 Task: Find the distance between the Great Sphinx of Giza in Egypt and the Statue of Liberty using Google Earth.
Action: Mouse moved to (617, 242)
Screenshot: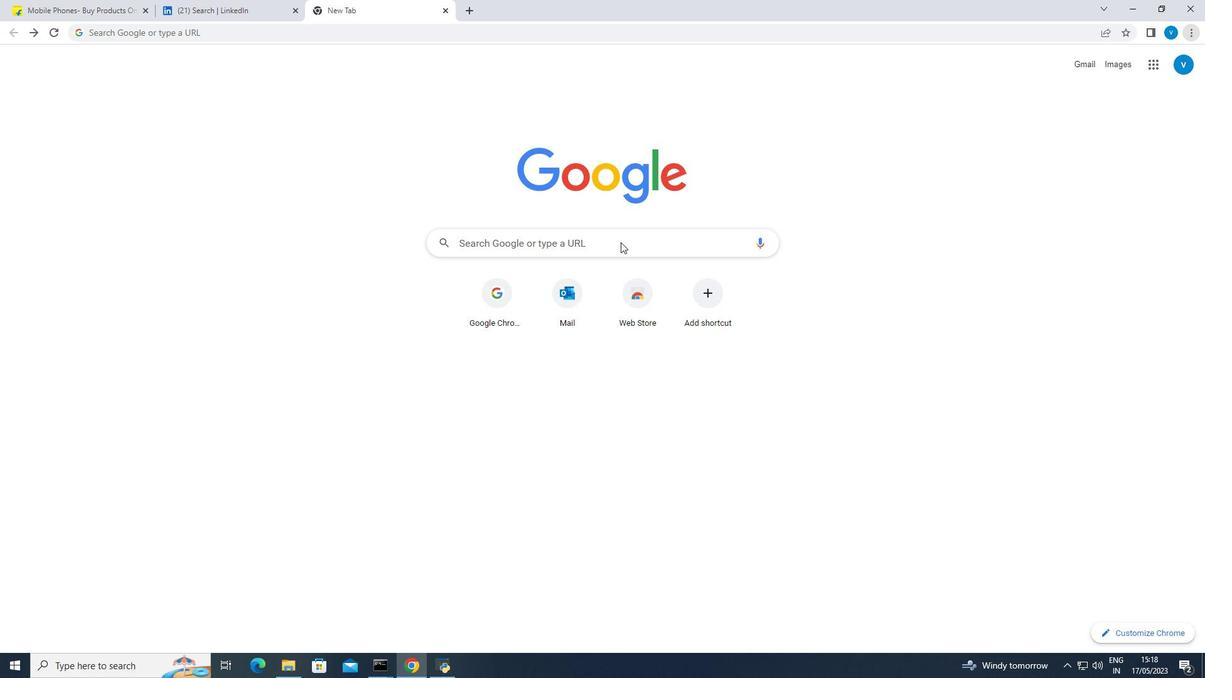
Action: Mouse pressed left at (617, 242)
Screenshot: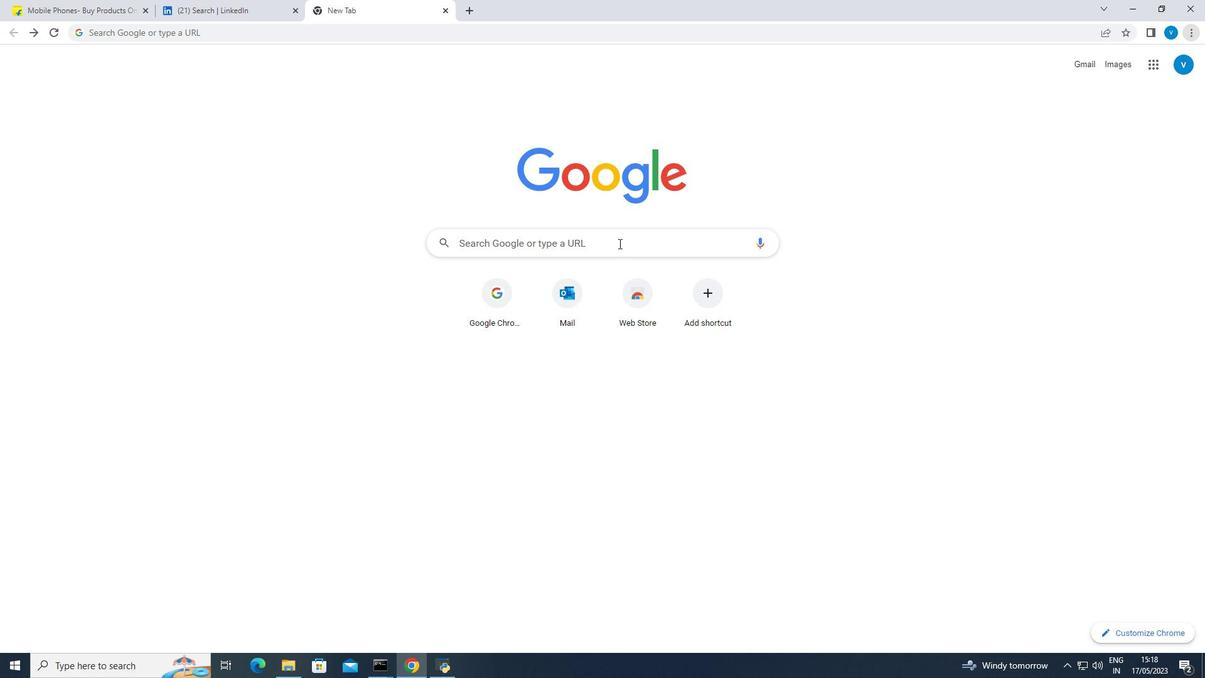 
Action: Key pressed google<Key.space>earth<Key.enter>
Screenshot: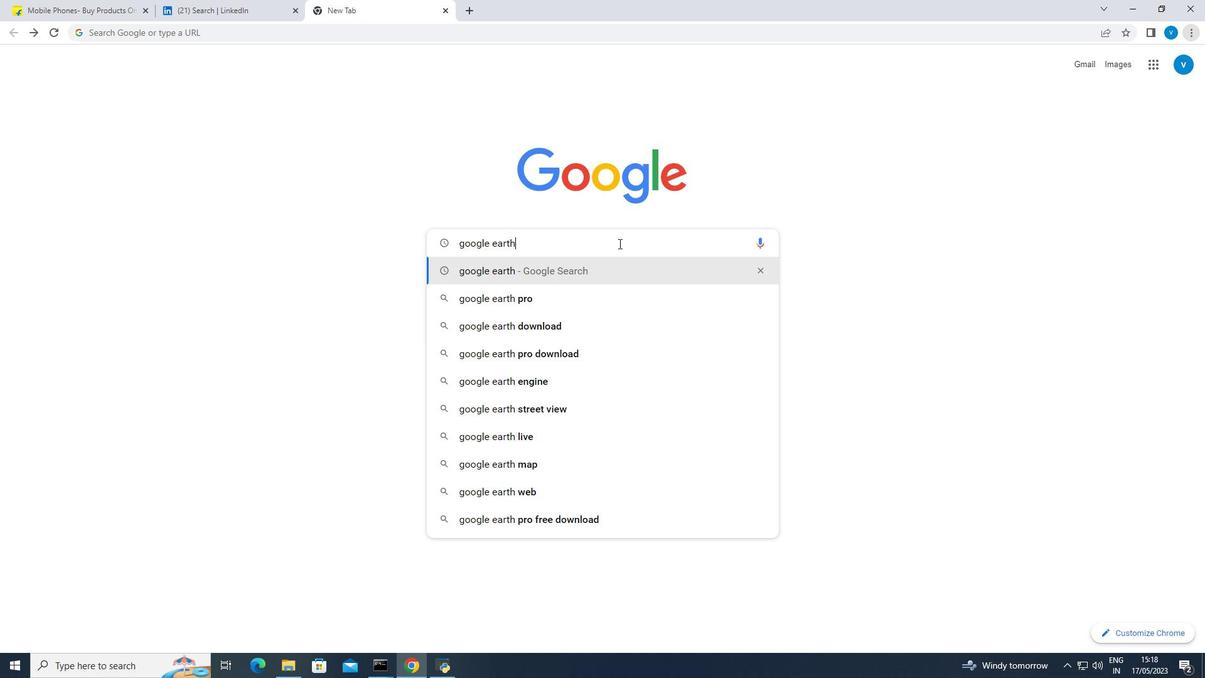 
Action: Mouse moved to (246, 190)
Screenshot: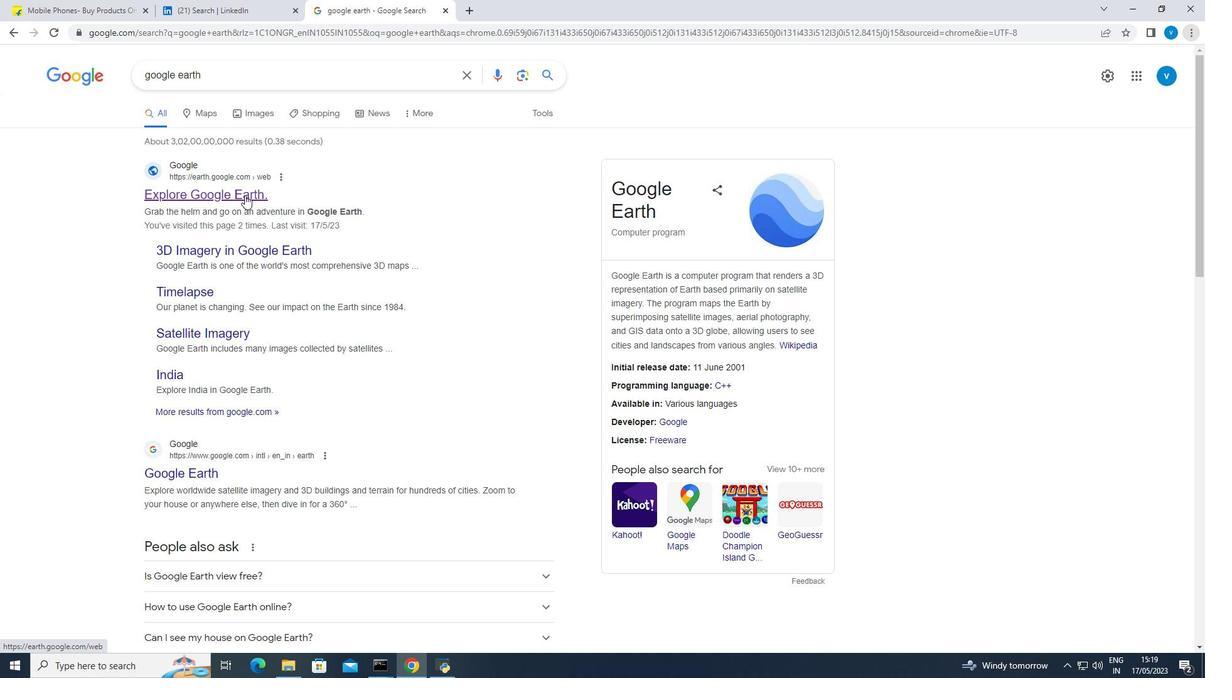 
Action: Mouse pressed left at (246, 190)
Screenshot: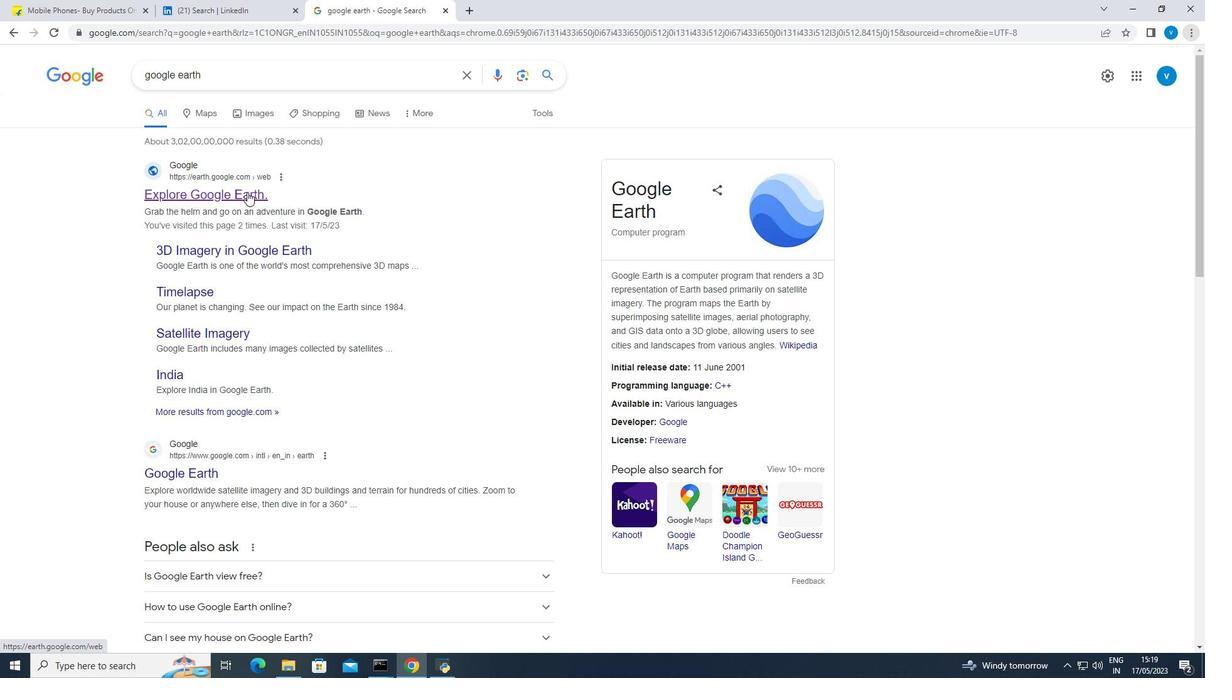 
Action: Mouse pressed left at (246, 190)
Screenshot: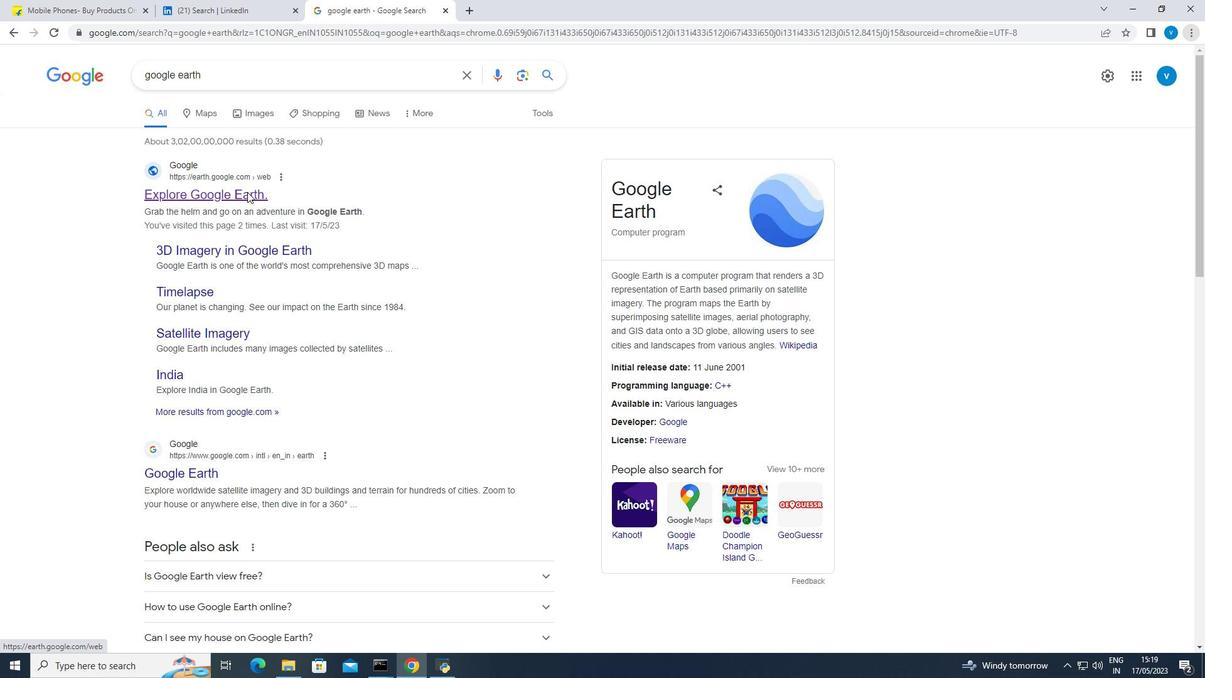 
Action: Mouse moved to (11, 104)
Screenshot: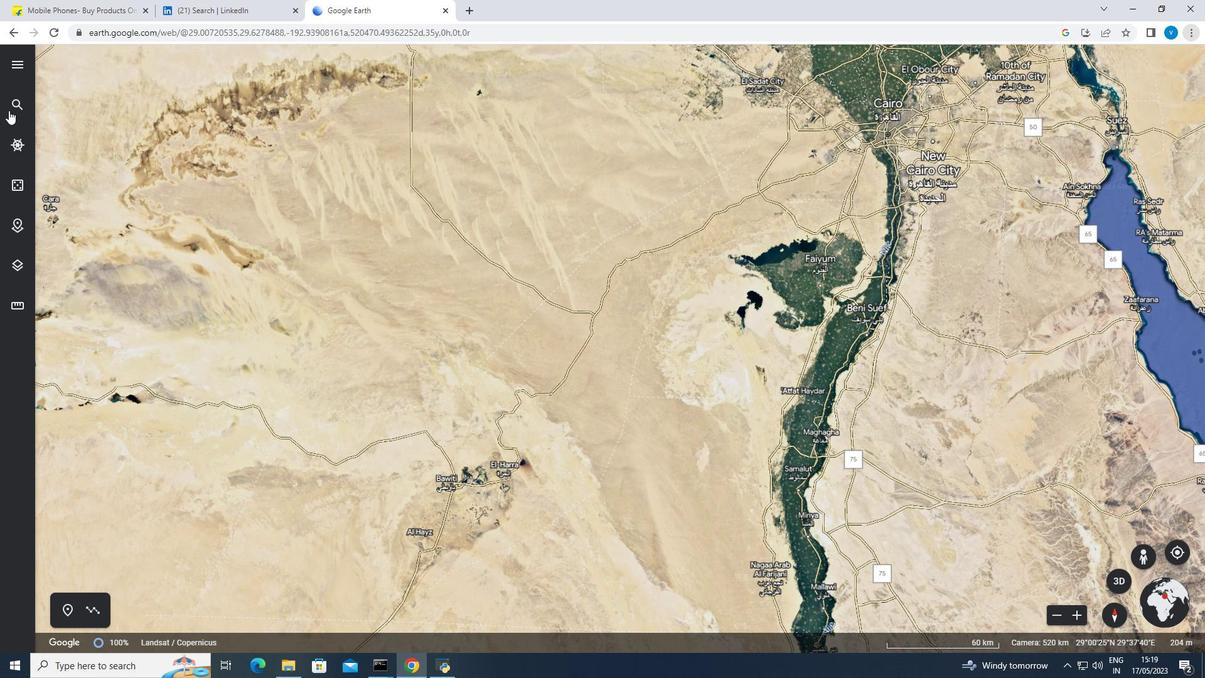 
Action: Mouse pressed left at (11, 104)
Screenshot: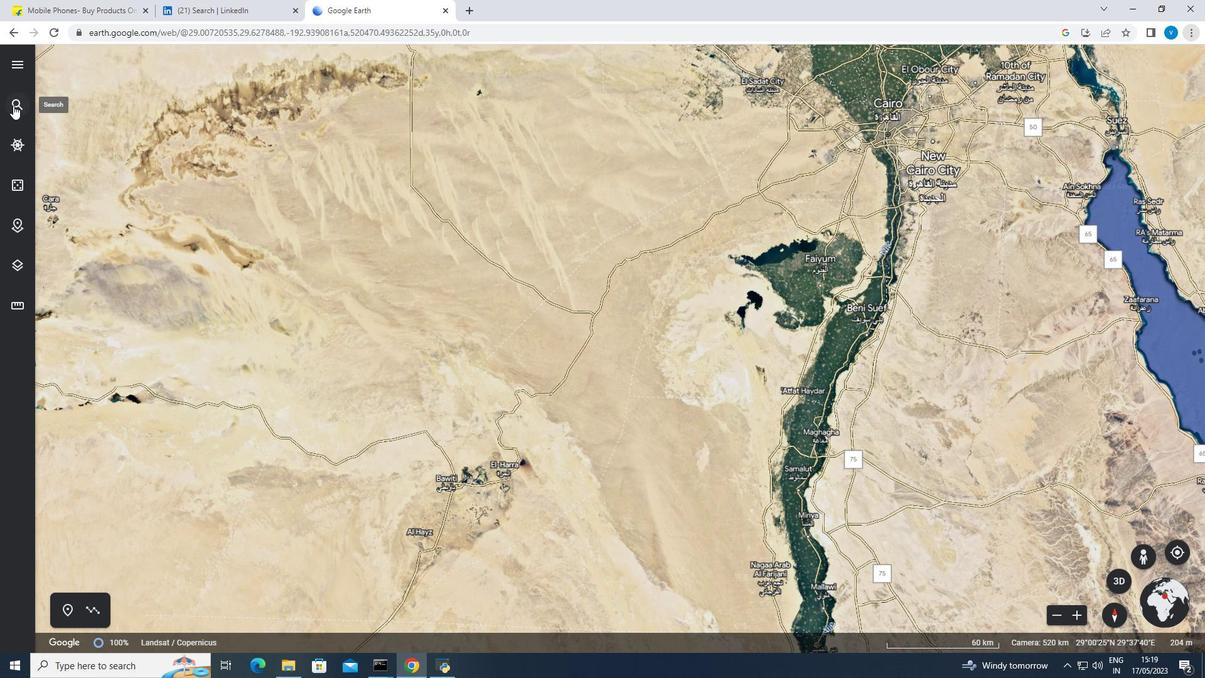 
Action: Key pressed distance<Key.space>between<Key.space>the<Key.space>great<Key.space>shinx<Key.space>of<Key.space><Key.shift><Key.shift><Key.shift><Key.shift>Giza<Key.space>in<Key.space><Key.shift><Key.shift><Key.shift><Key.shift><Key.shift><Key.shift><Key.shift><Key.shift>Egypt<Key.space>and<Key.space>the<Key.space>statue<Key.space>of<Key.space><Key.shift>Liberty<Key.space>using<Key.space>the<Key.space><Key.backspace><Key.backspace><Key.backspace><Key.backspace><Key.backspace><Key.backspace><Key.backspace><Key.backspace><Key.backspace><Key.backspace><Key.enter>
Screenshot: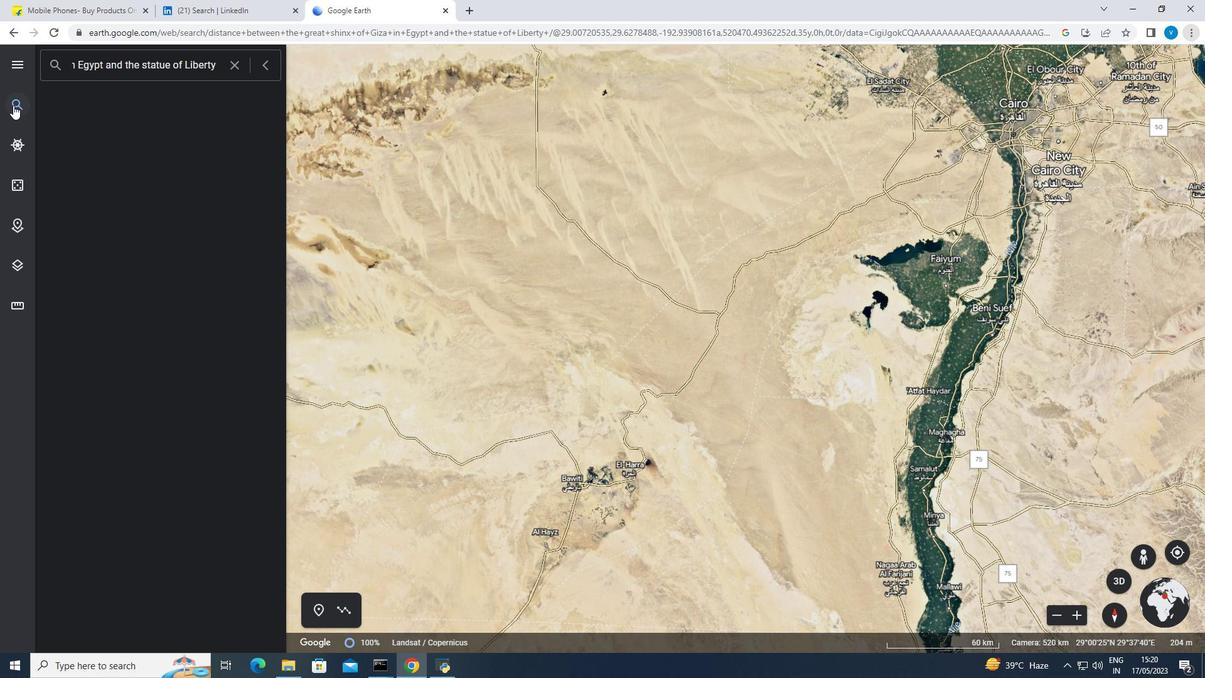 
Action: Mouse moved to (292, 214)
Screenshot: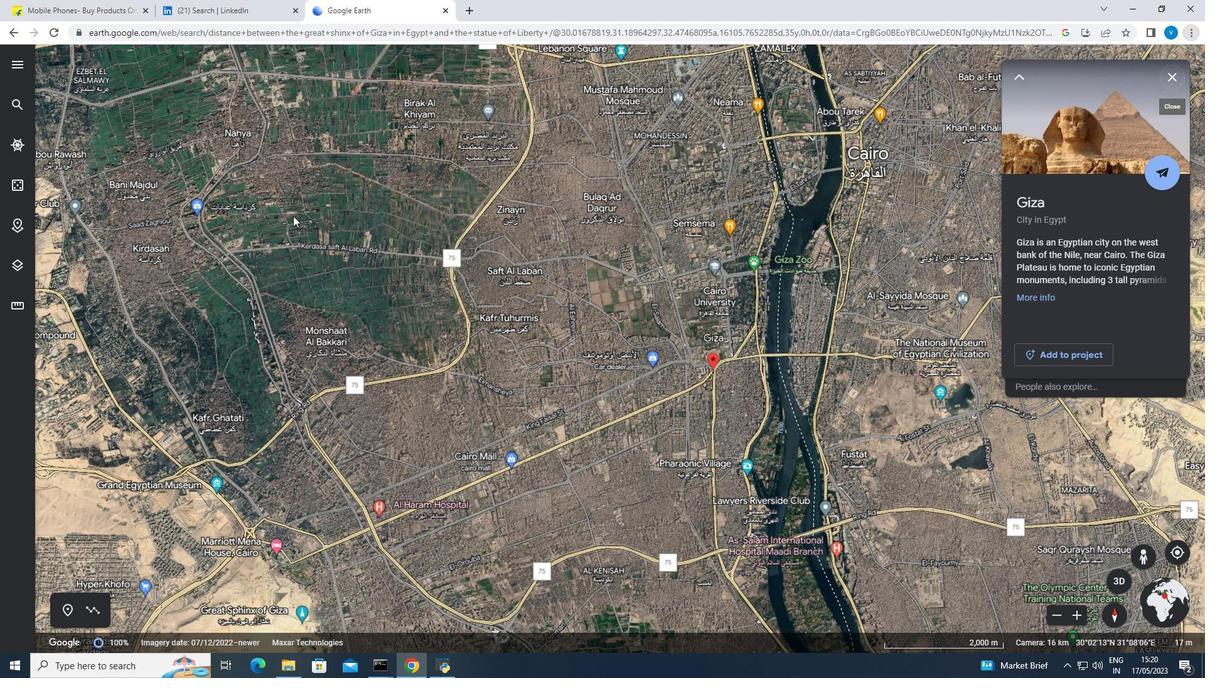 
Action: Mouse scrolled (292, 215) with delta (0, 0)
Screenshot: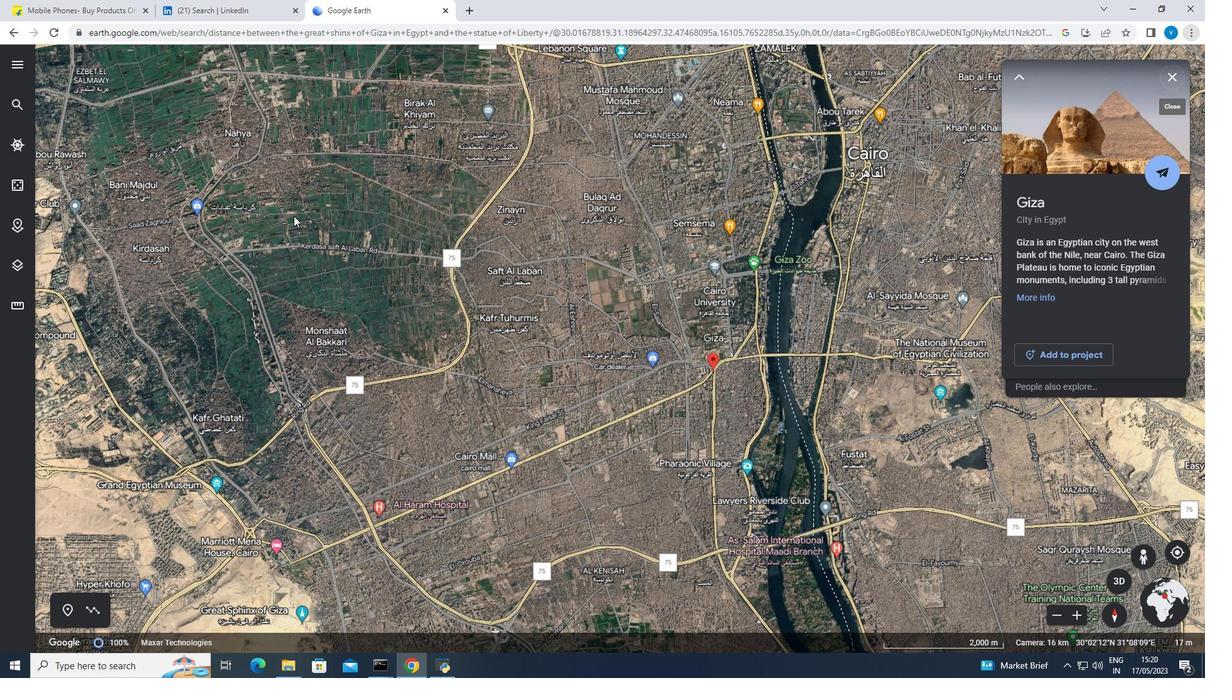 
Action: Mouse moved to (521, 291)
Screenshot: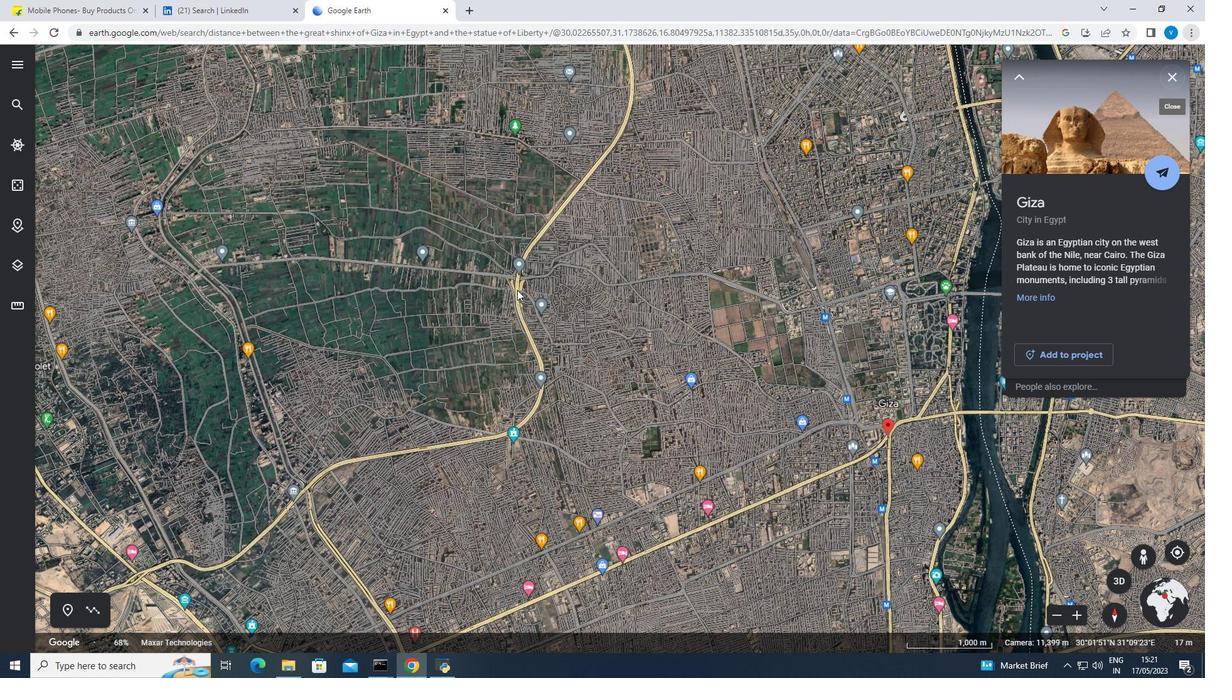 
Action: Mouse scrolled (521, 292) with delta (0, 0)
Screenshot: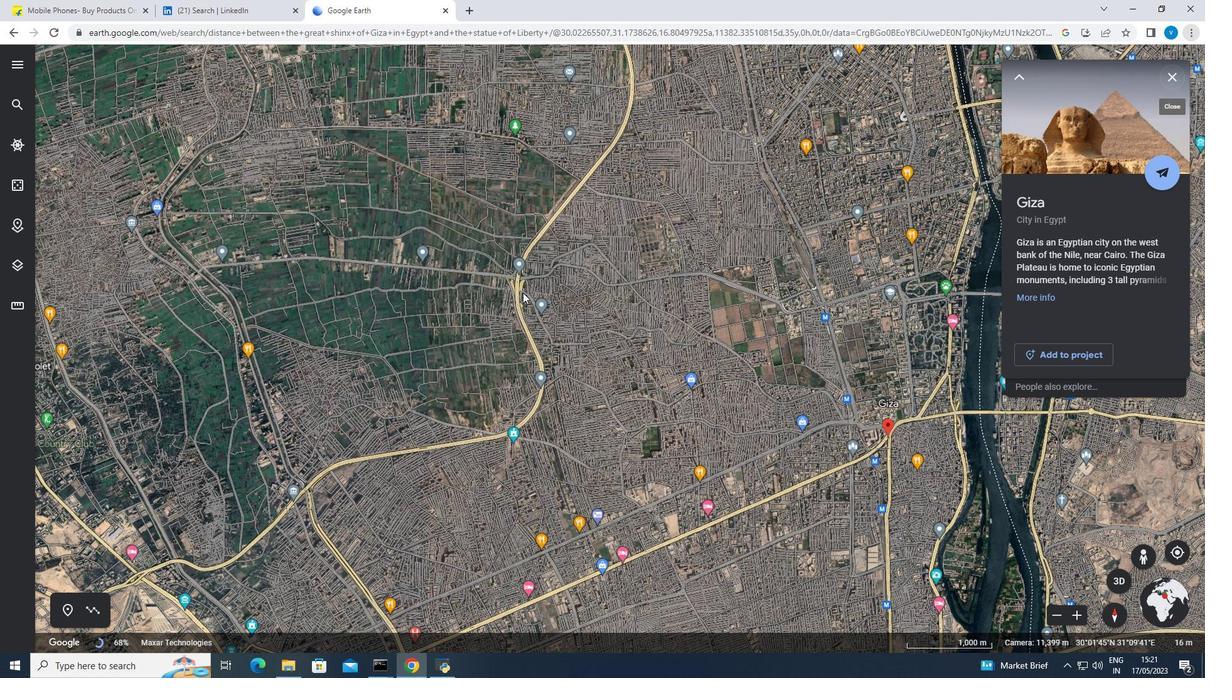 
Action: Mouse moved to (521, 291)
Screenshot: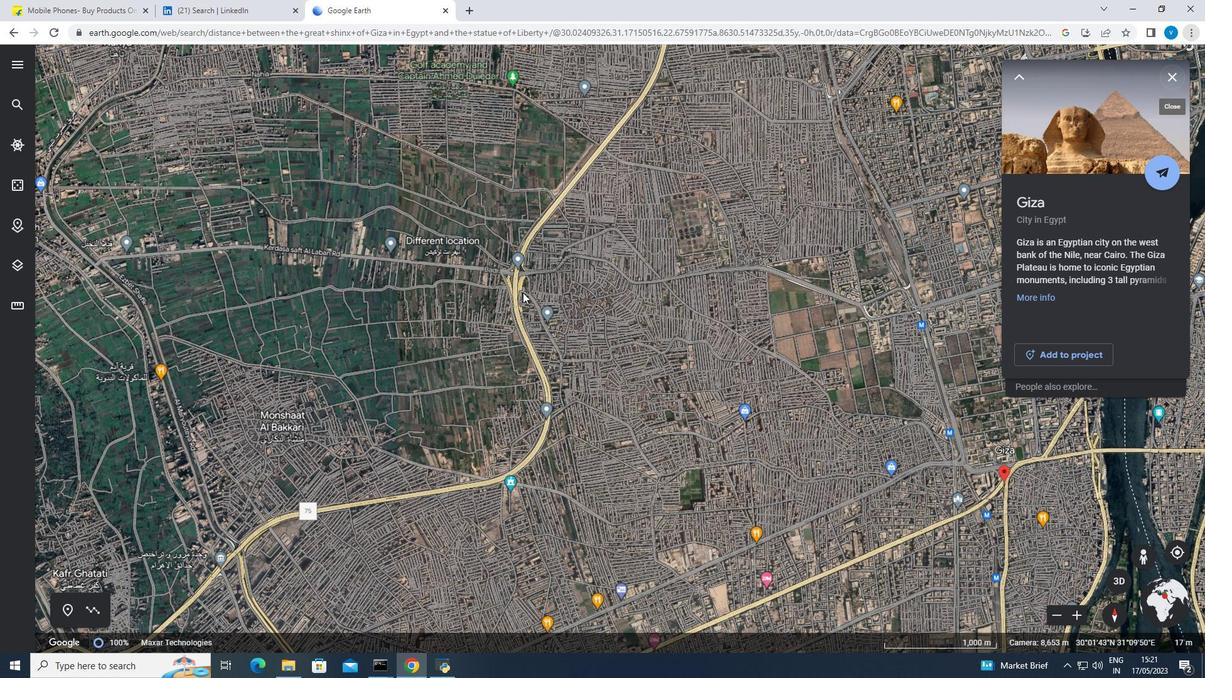 
Action: Mouse scrolled (521, 290) with delta (0, 0)
Screenshot: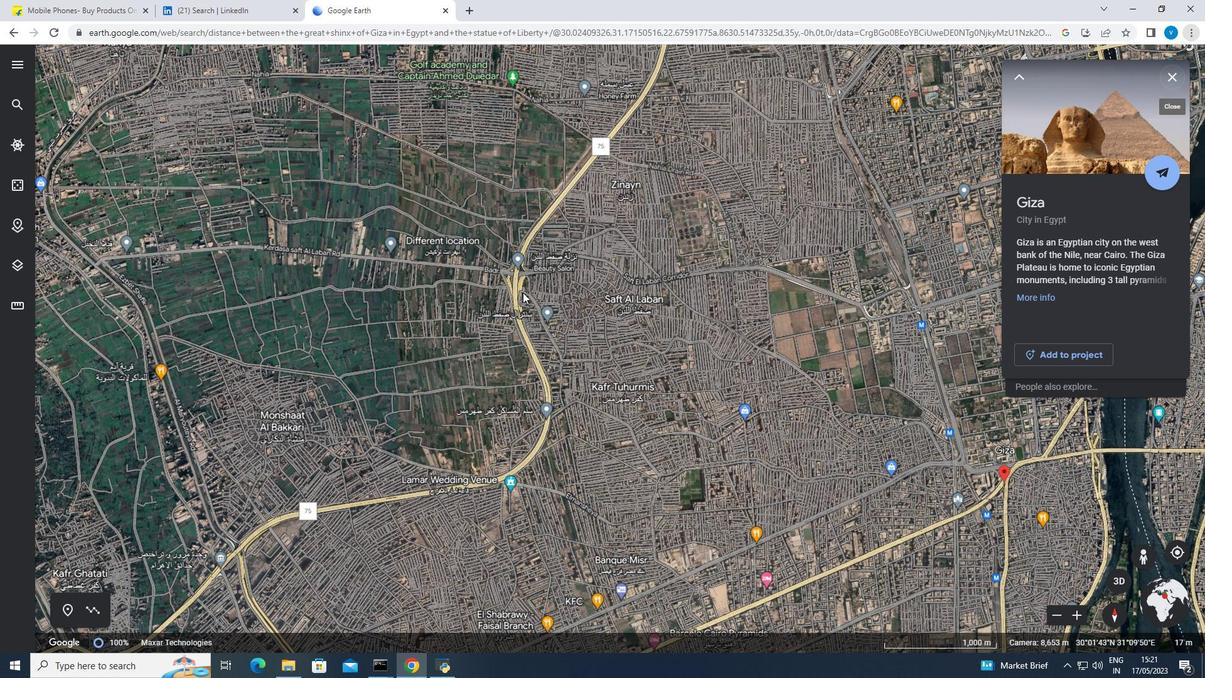 
Action: Mouse moved to (511, 300)
Screenshot: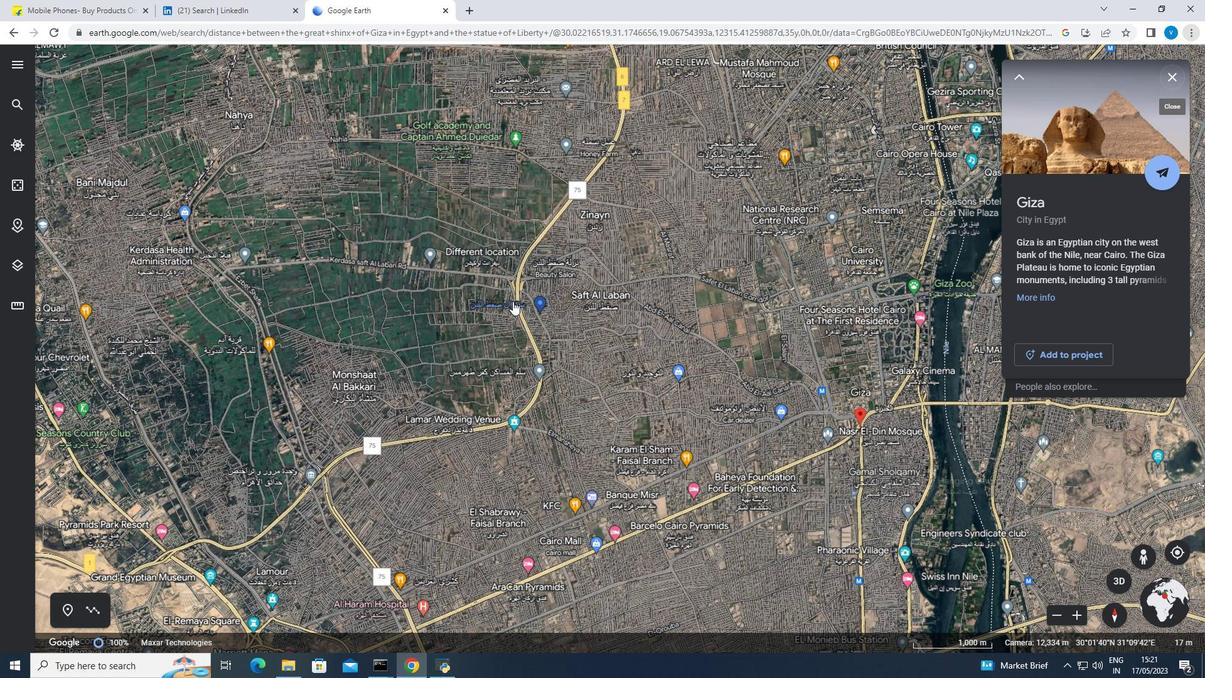 
Action: Mouse scrolled (511, 300) with delta (0, 0)
Screenshot: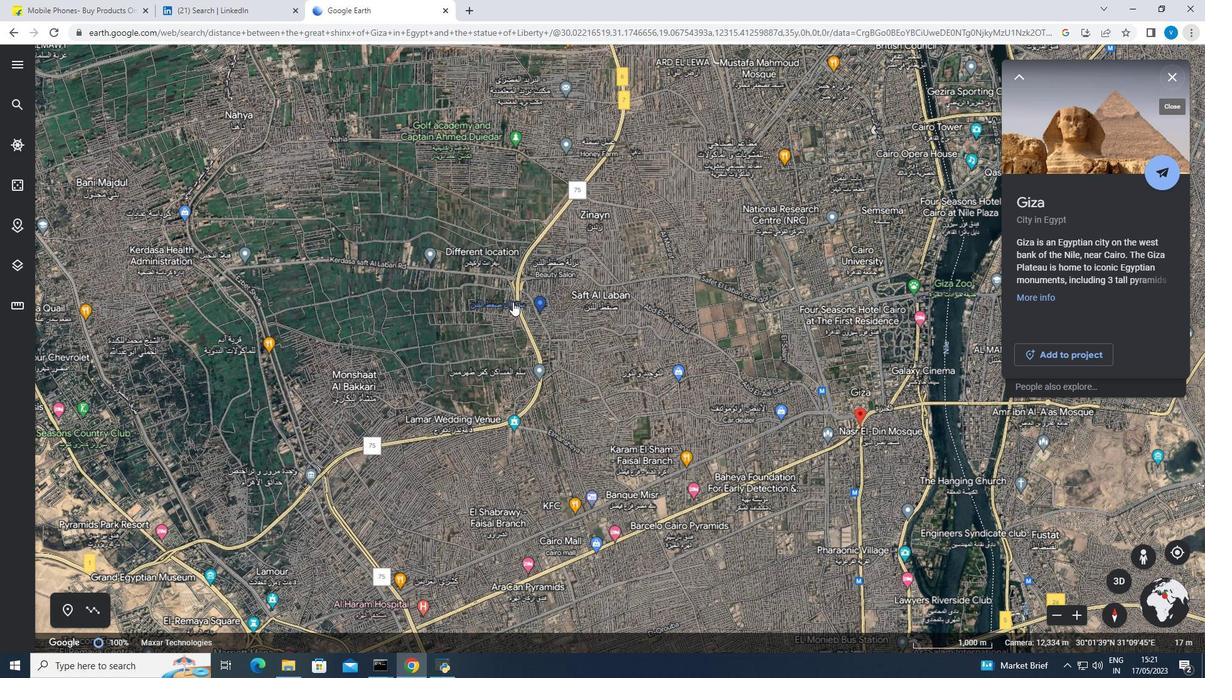
Action: Mouse moved to (838, 529)
Screenshot: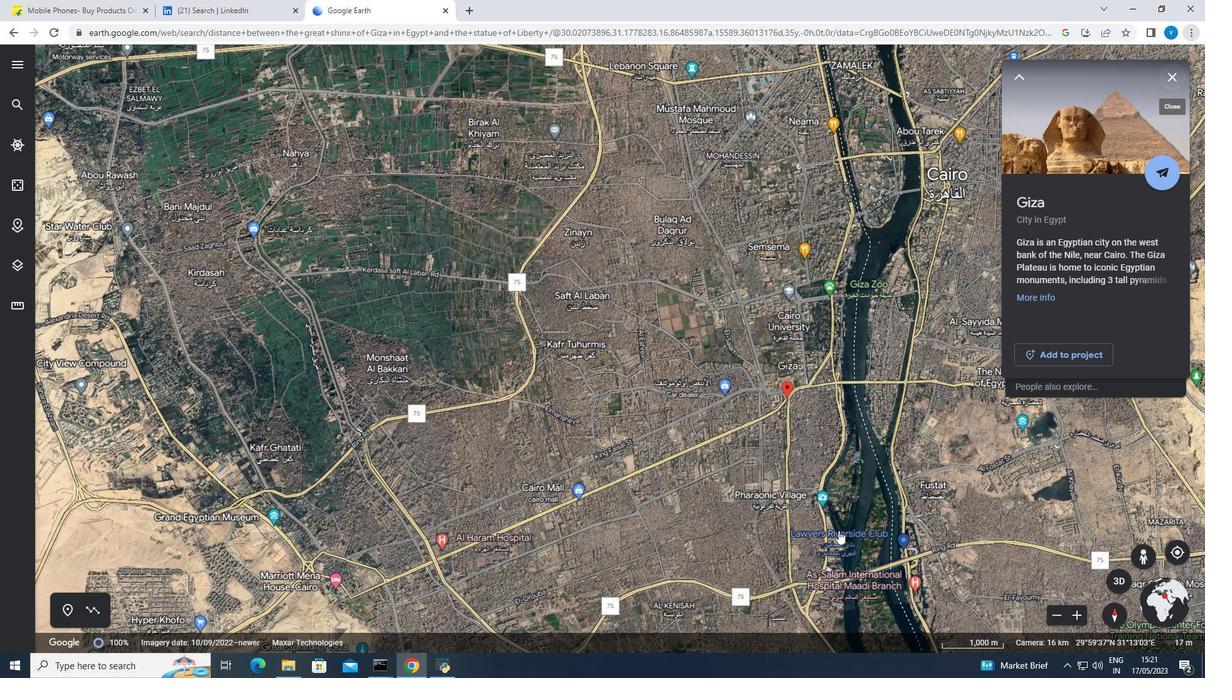 
Action: Mouse scrolled (838, 528) with delta (0, 0)
Screenshot: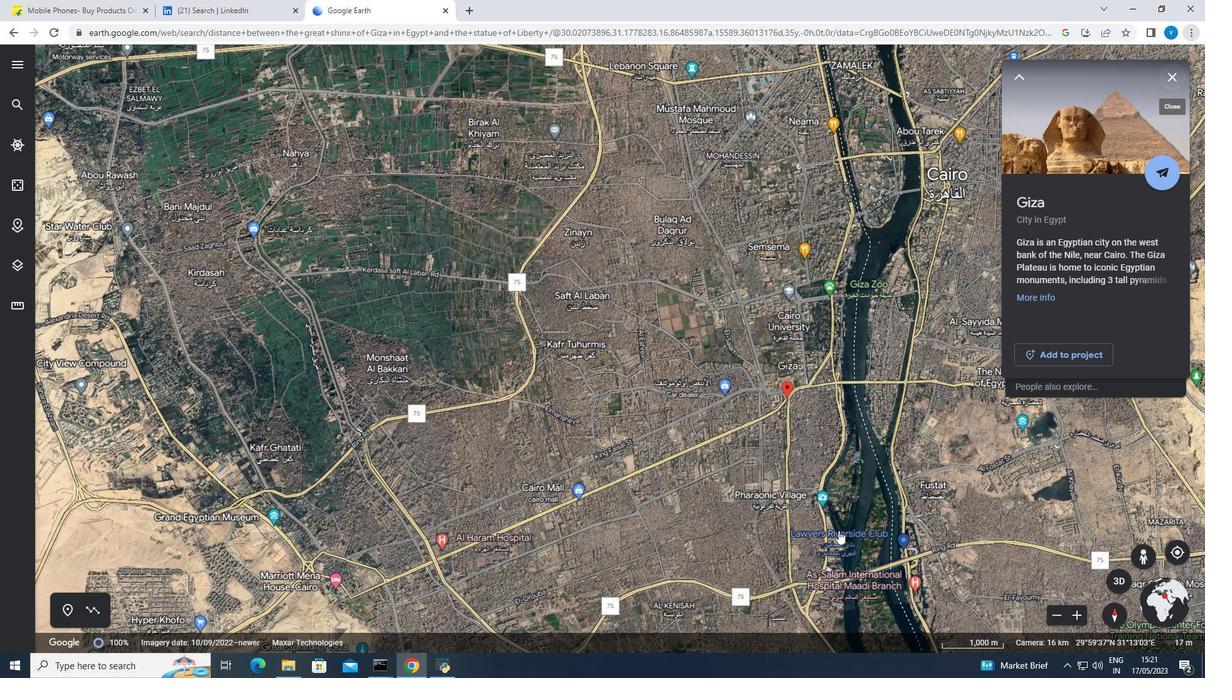 
Action: Mouse moved to (1077, 612)
Screenshot: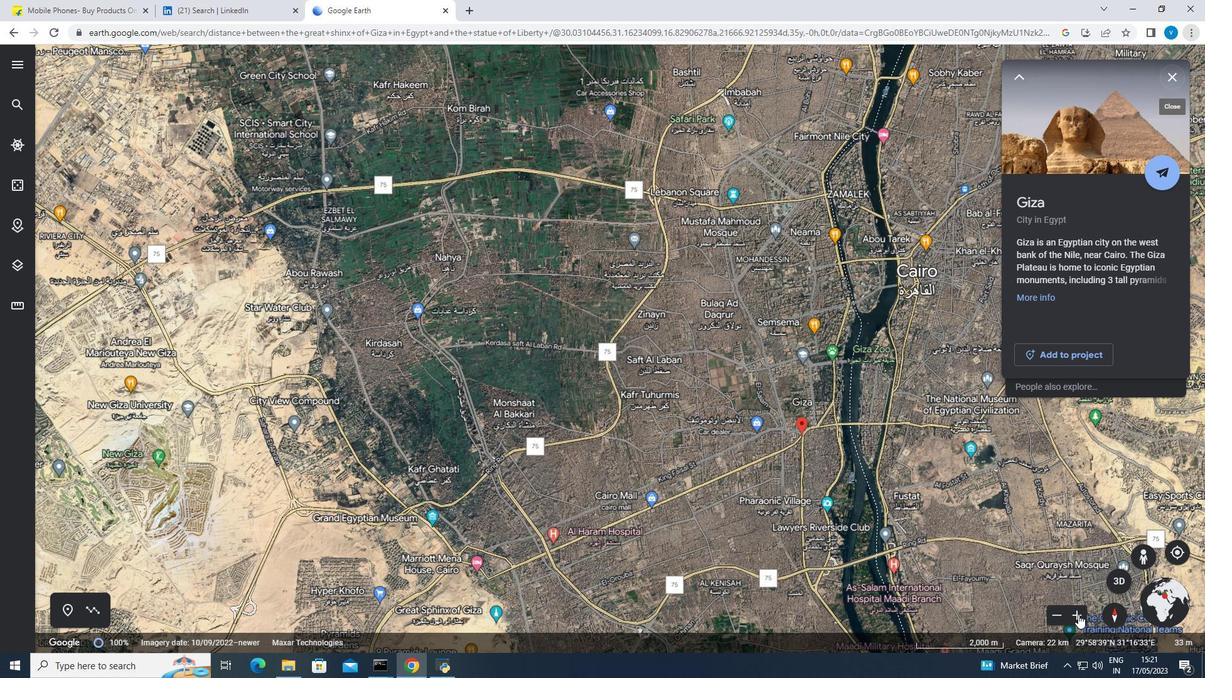 
Action: Mouse pressed left at (1077, 612)
Screenshot: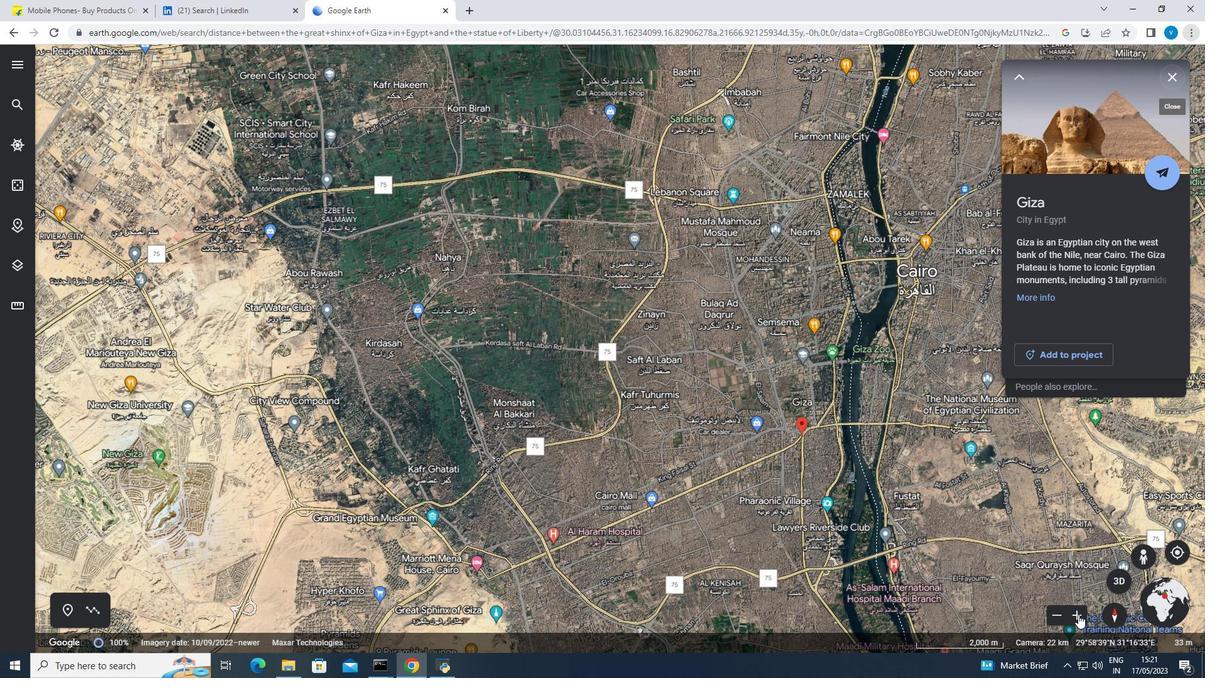 
Action: Mouse moved to (1135, 558)
Screenshot: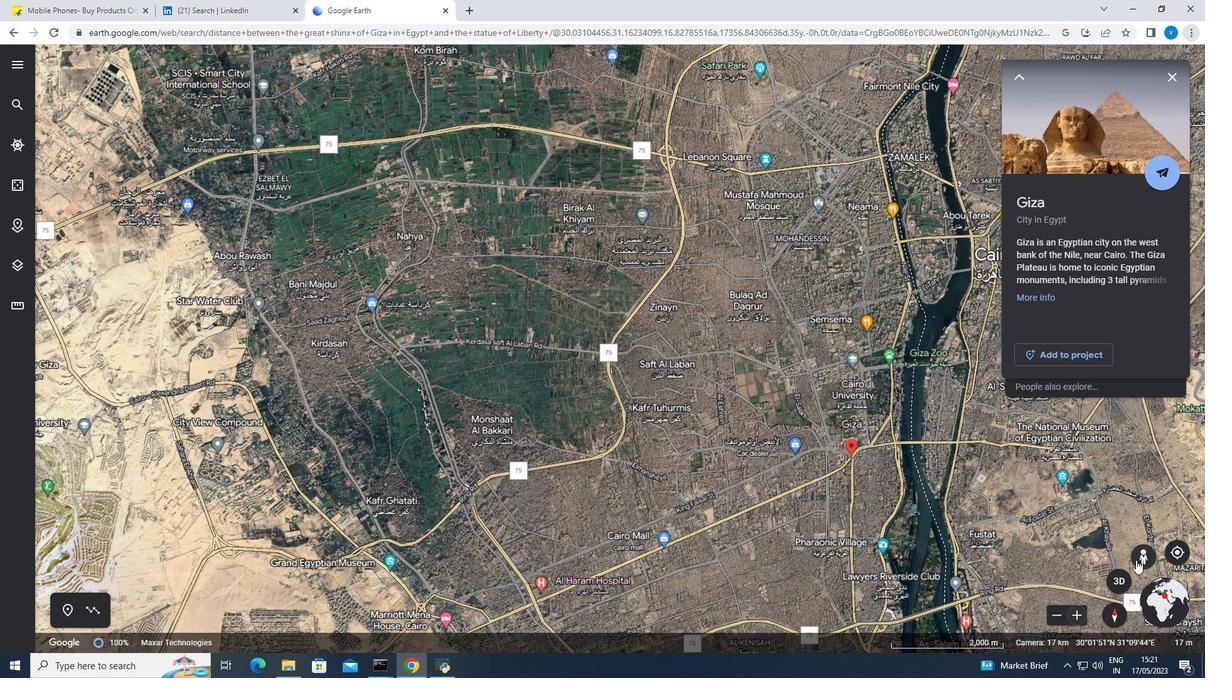 
Action: Mouse pressed left at (1135, 558)
Screenshot: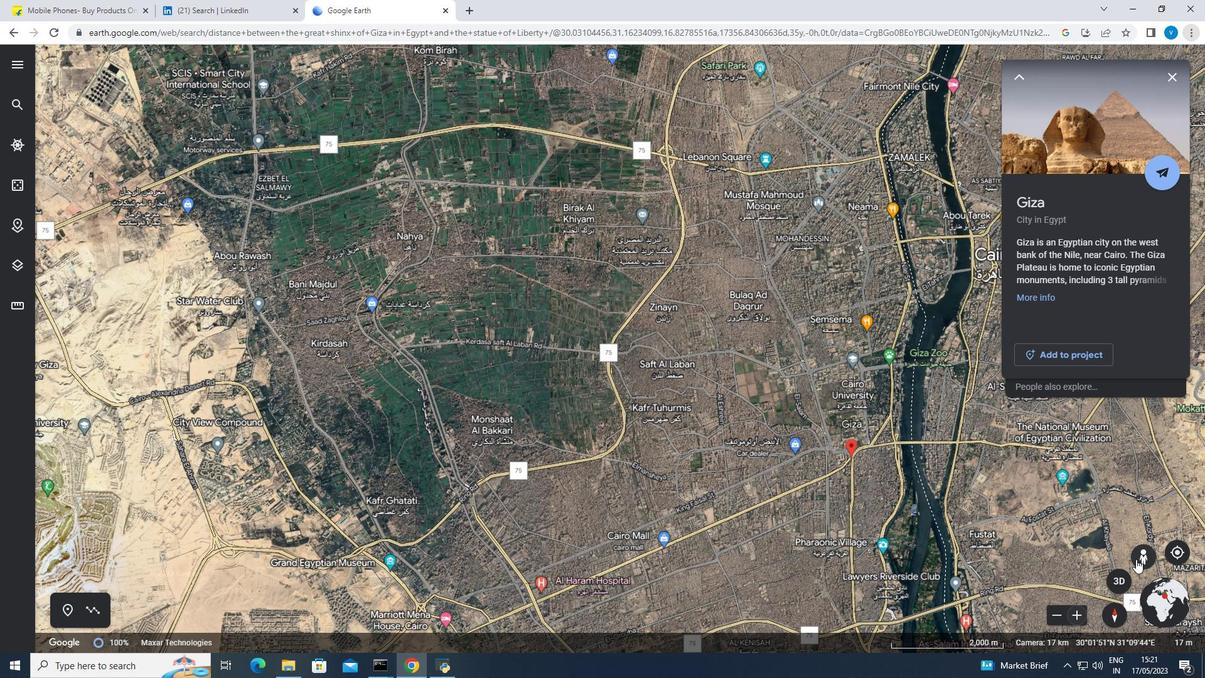 
Action: Mouse moved to (804, 511)
Screenshot: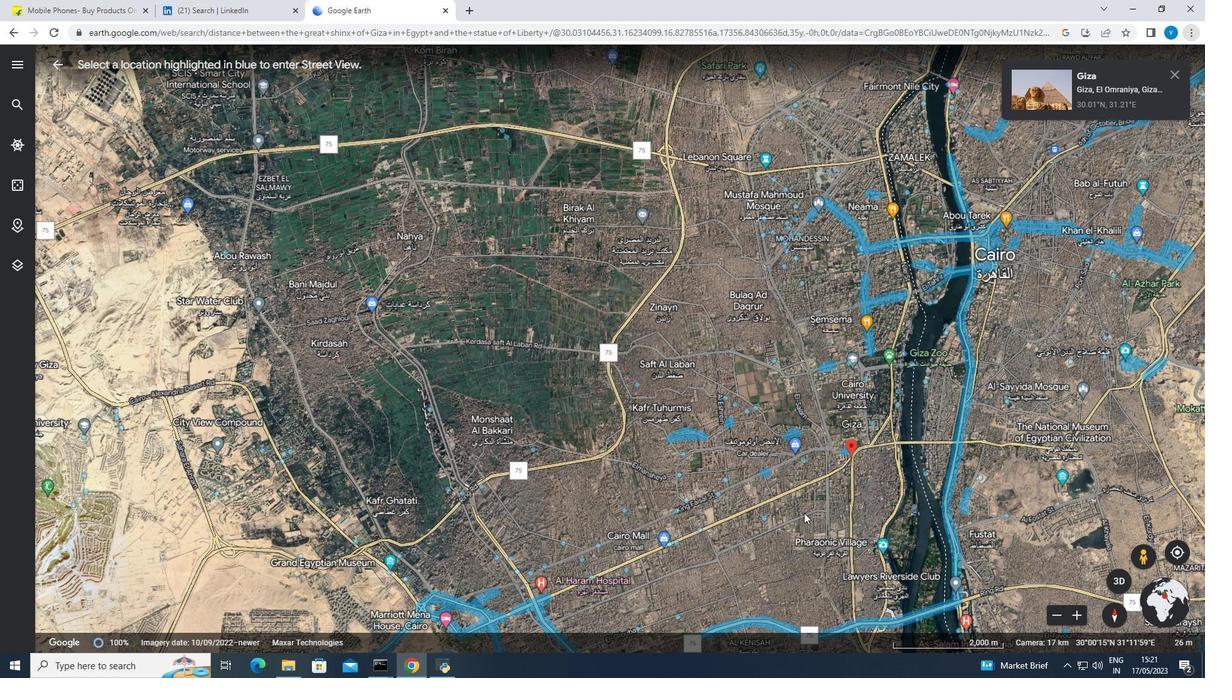 
Action: Mouse scrolled (804, 511) with delta (0, 0)
Screenshot: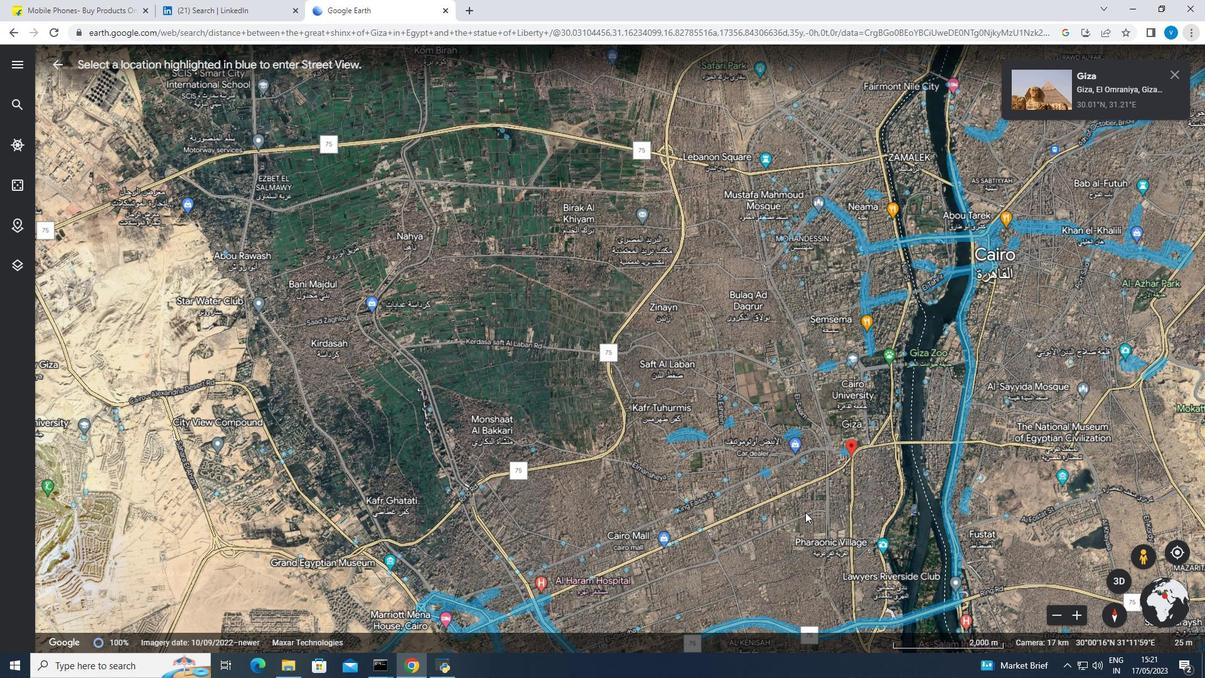 
Action: Mouse moved to (806, 508)
Screenshot: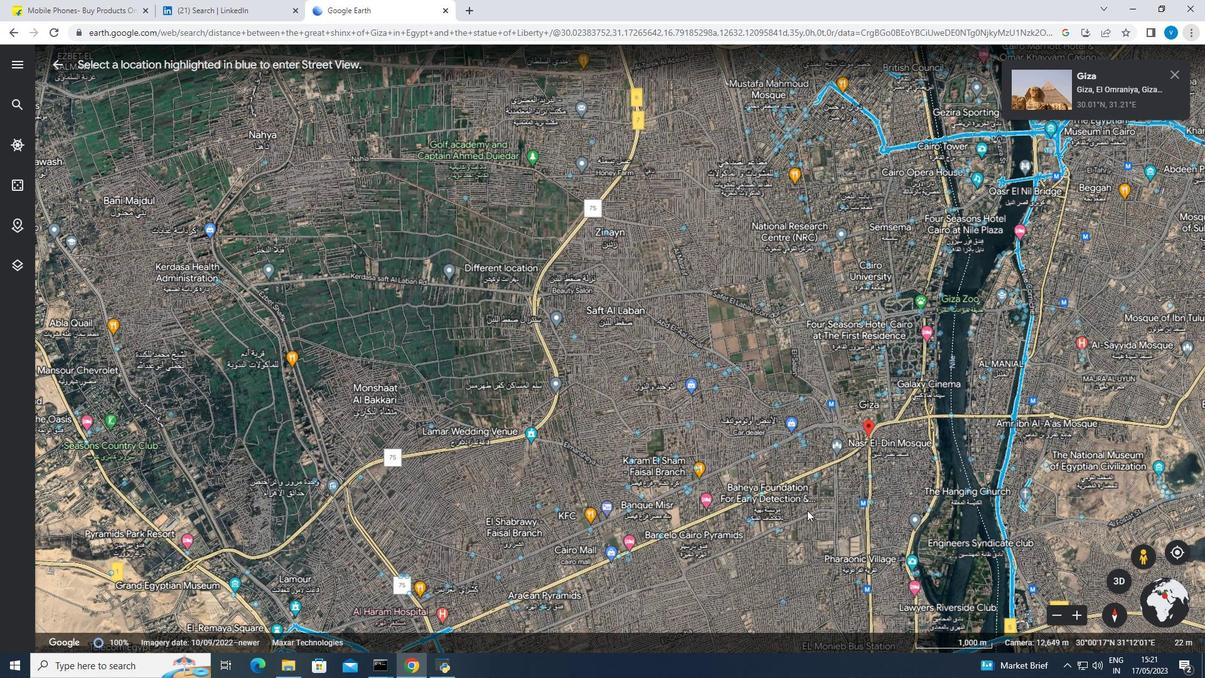 
Action: Mouse scrolled (806, 508) with delta (0, 0)
Screenshot: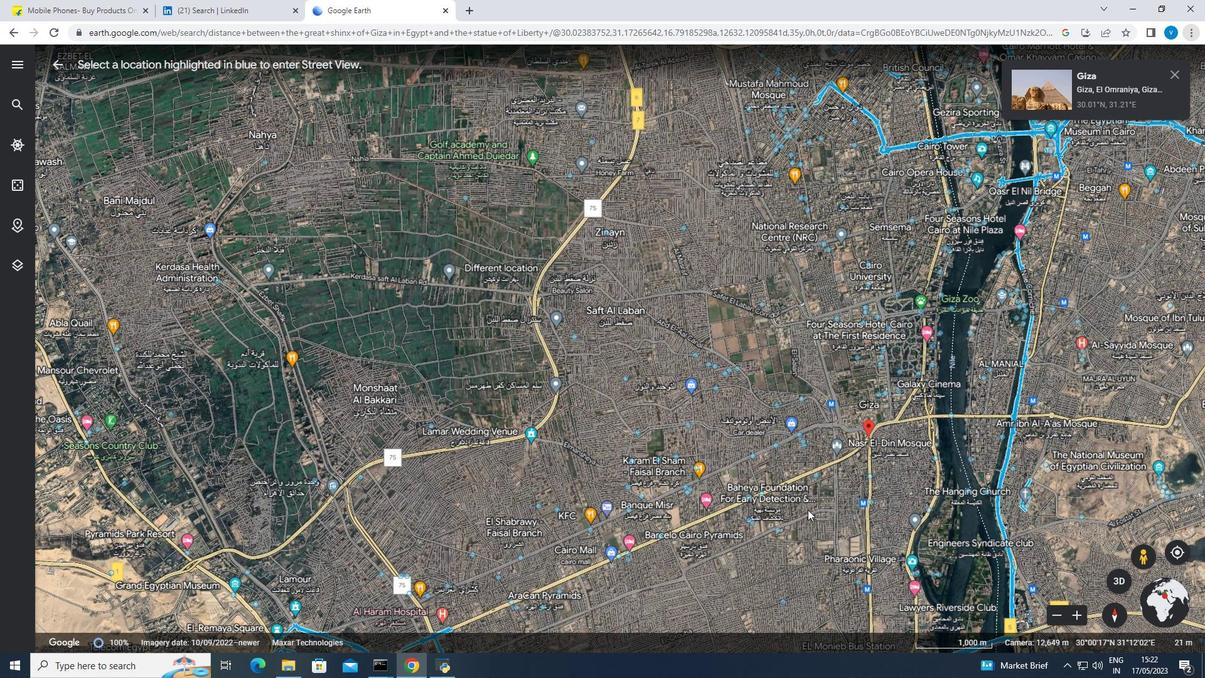 
Action: Mouse moved to (811, 504)
Screenshot: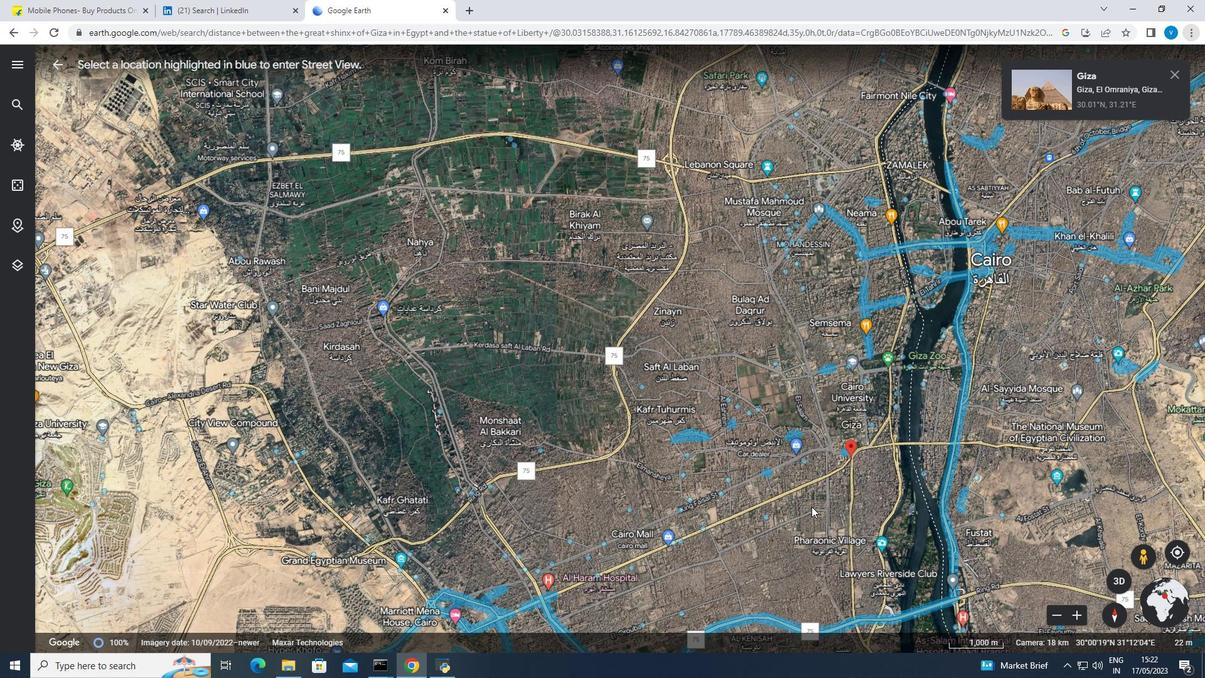 
Action: Mouse scrolled (811, 504) with delta (0, 0)
Screenshot: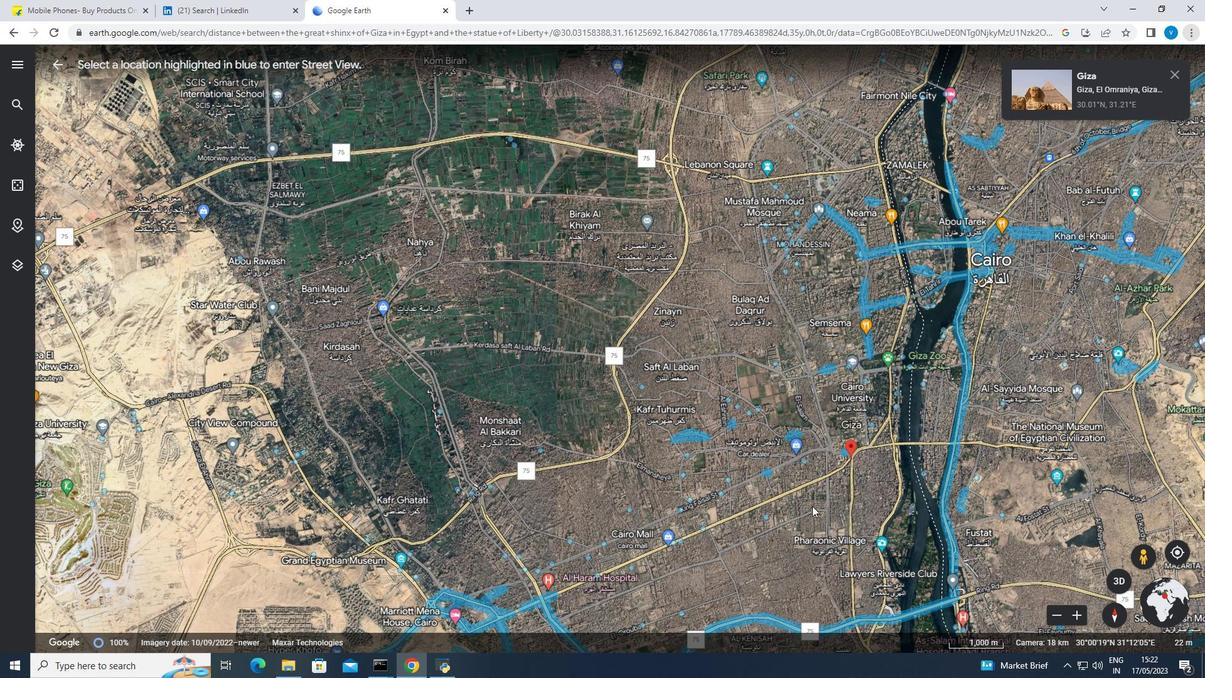 
Action: Mouse scrolled (811, 504) with delta (0, 0)
Screenshot: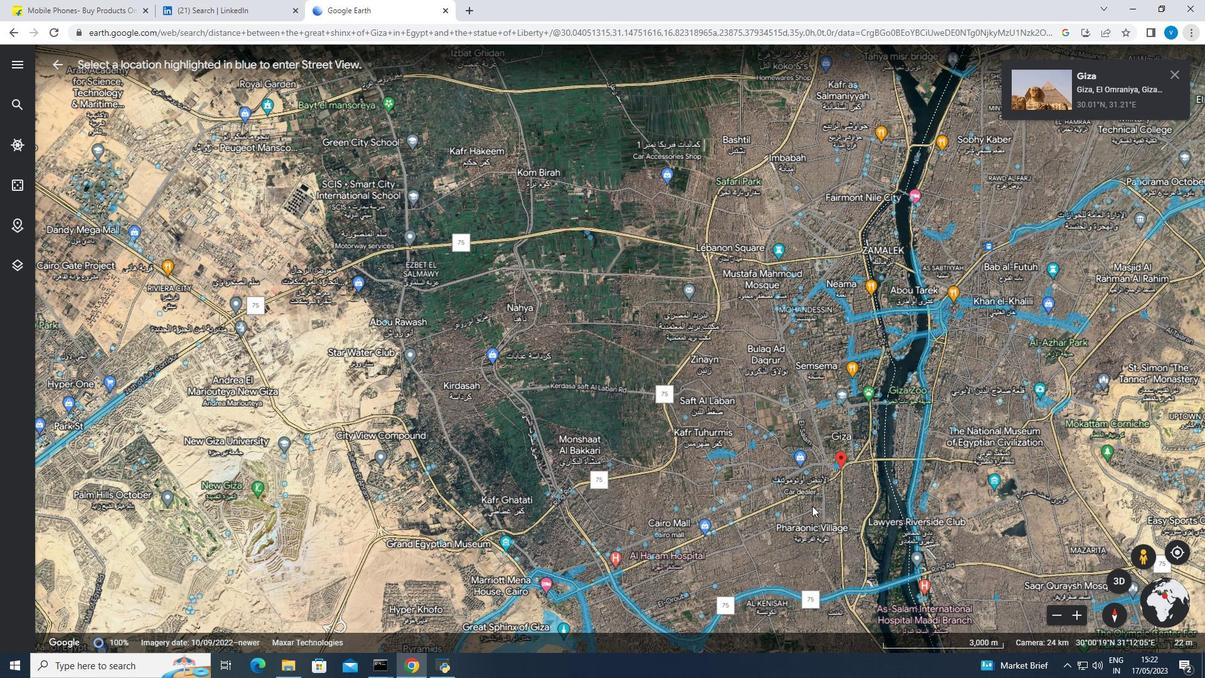
Action: Mouse moved to (776, 482)
Screenshot: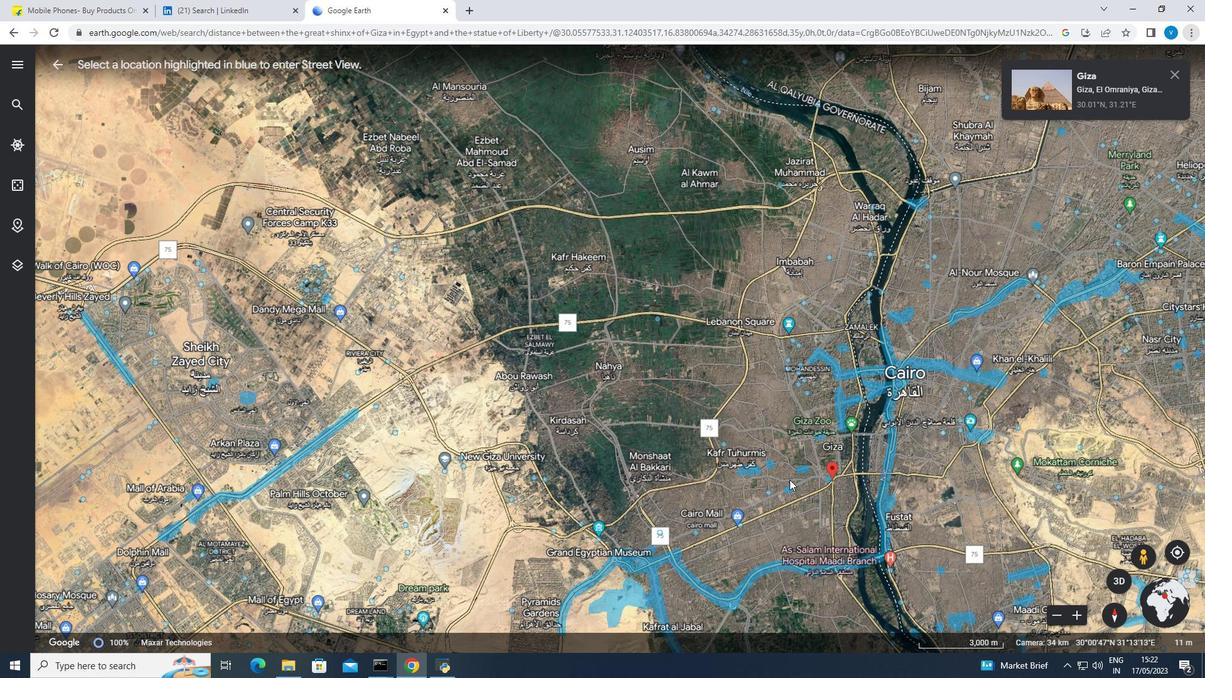 
Action: Mouse pressed left at (776, 482)
Screenshot: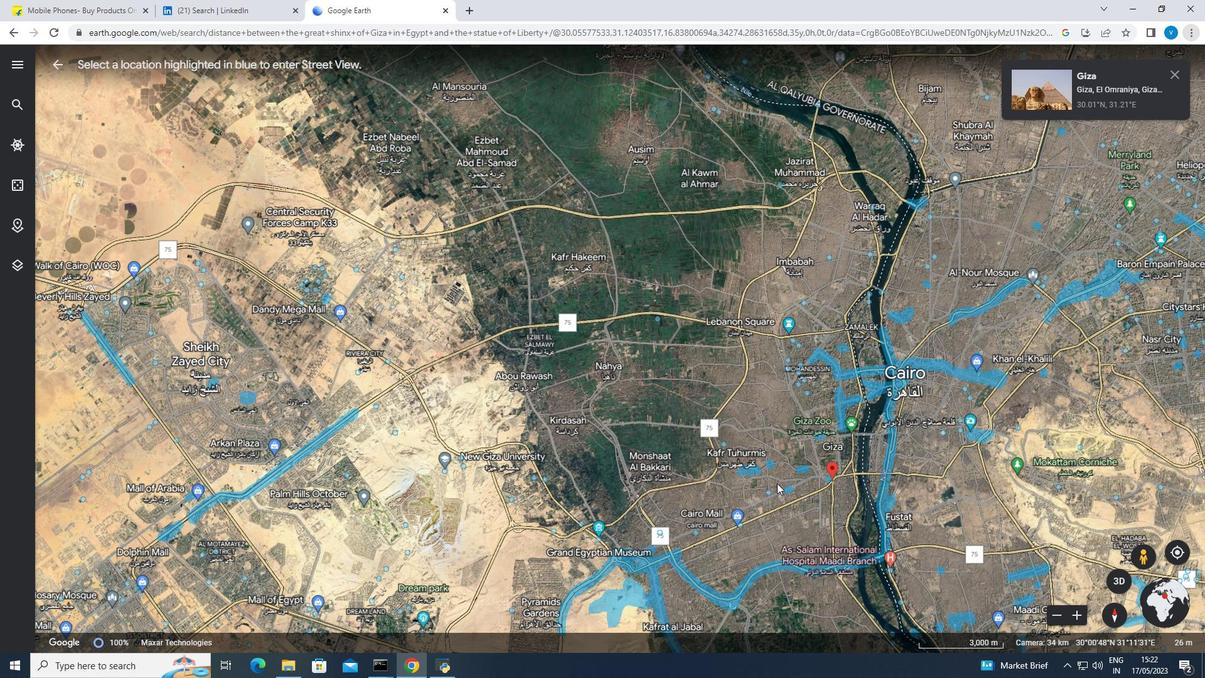 
Action: Mouse moved to (727, 486)
Screenshot: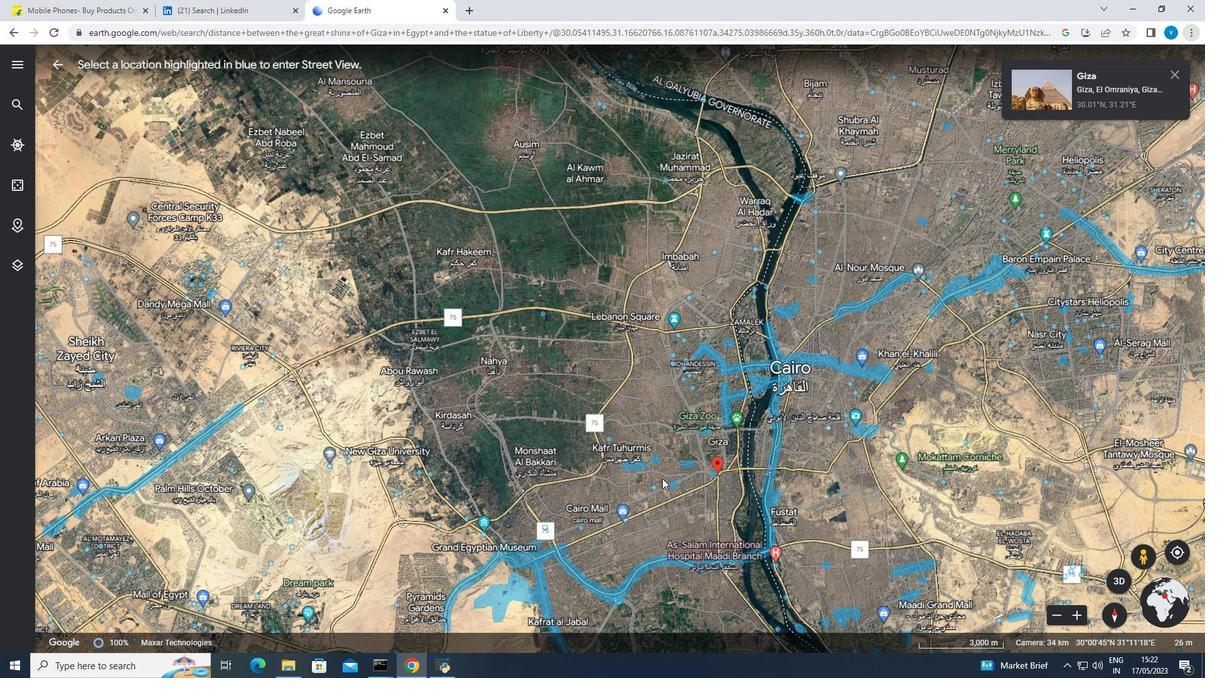 
Action: Mouse pressed left at (727, 486)
Screenshot: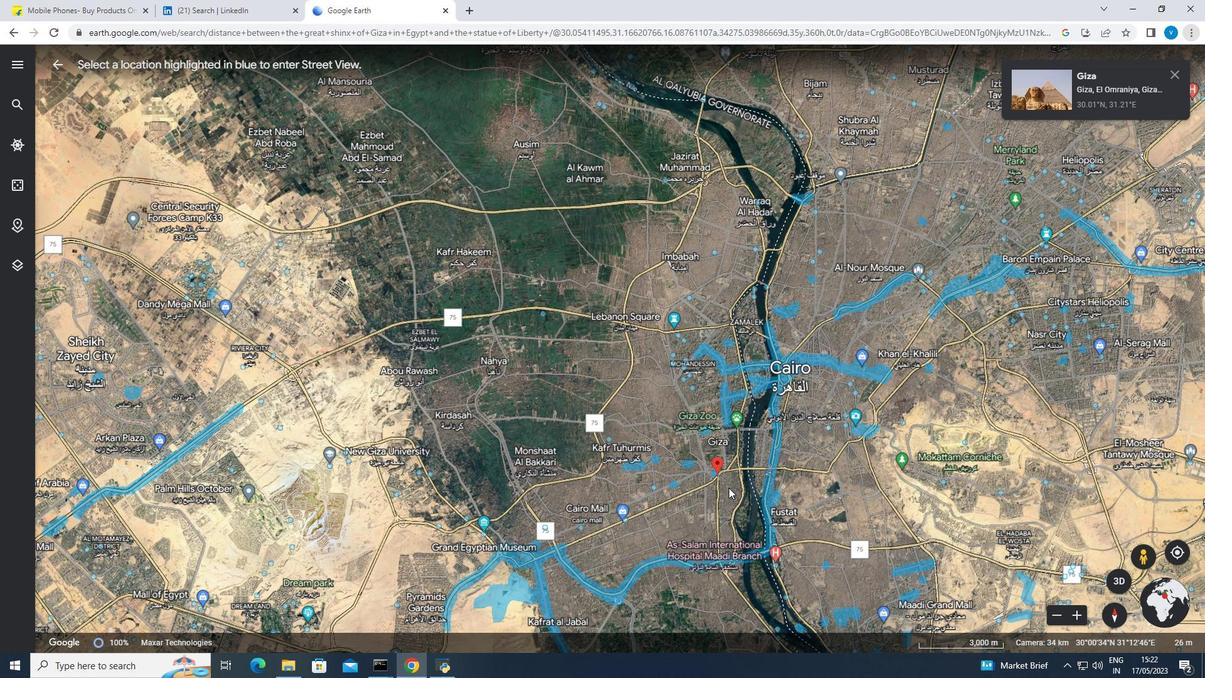 
Action: Mouse moved to (804, 477)
Screenshot: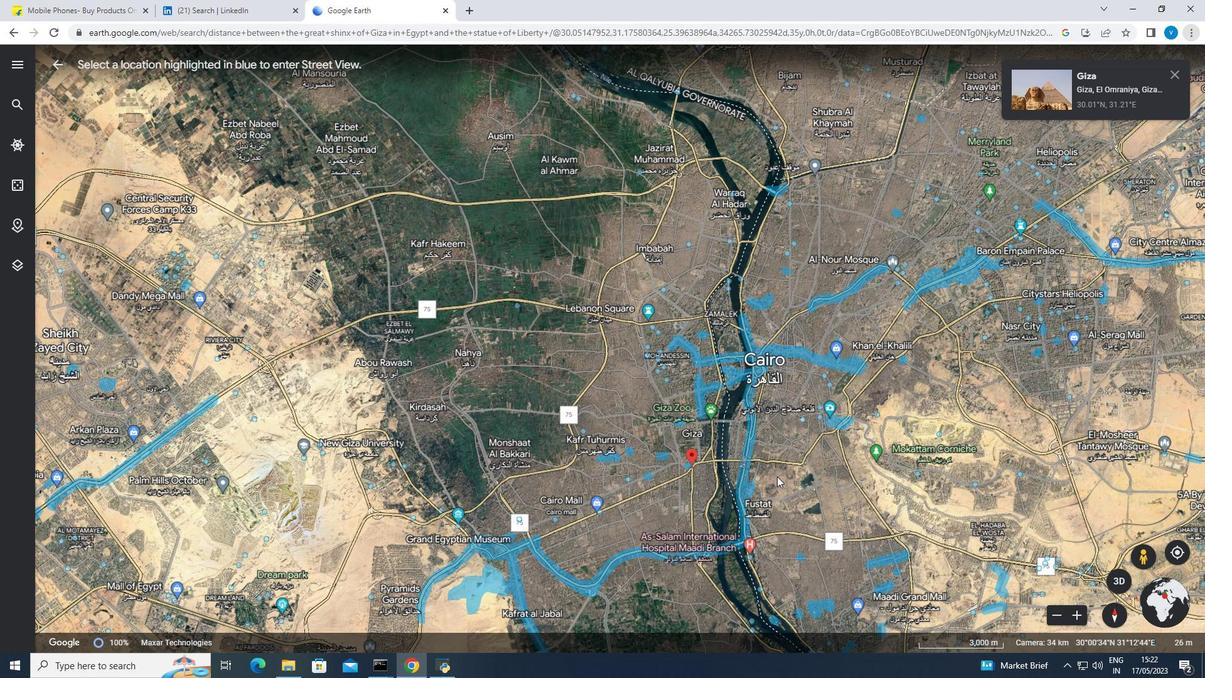 
Action: Mouse pressed left at (804, 477)
Screenshot: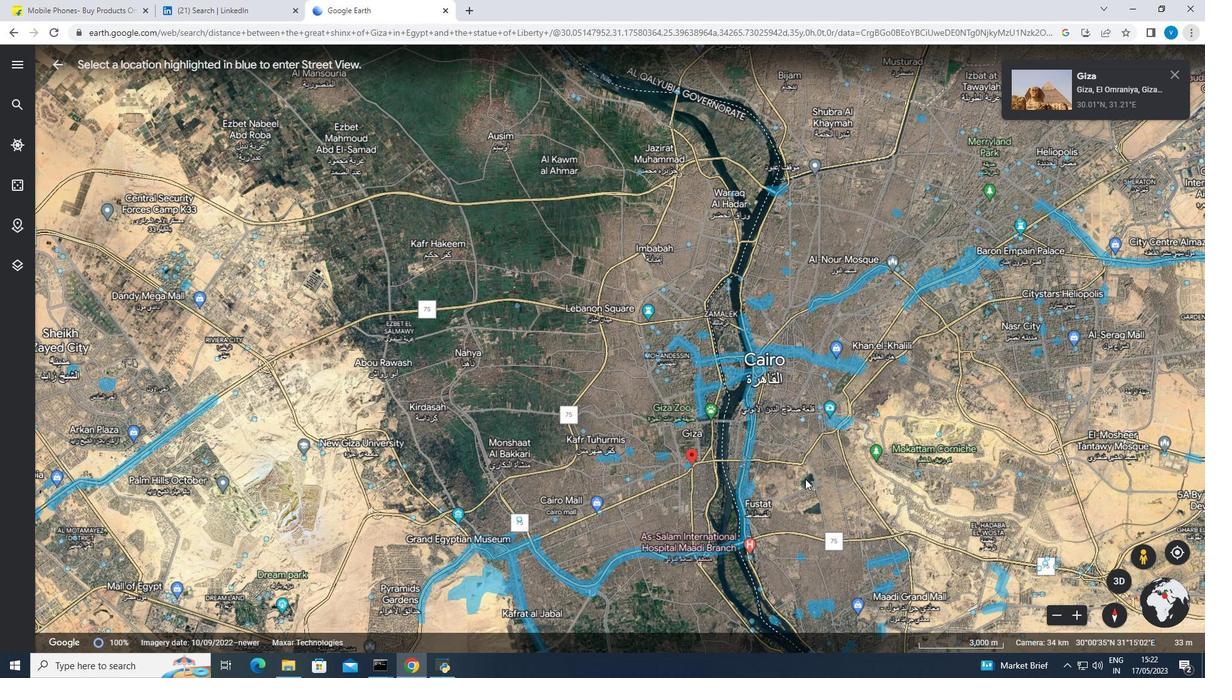 
Action: Mouse moved to (609, 440)
Screenshot: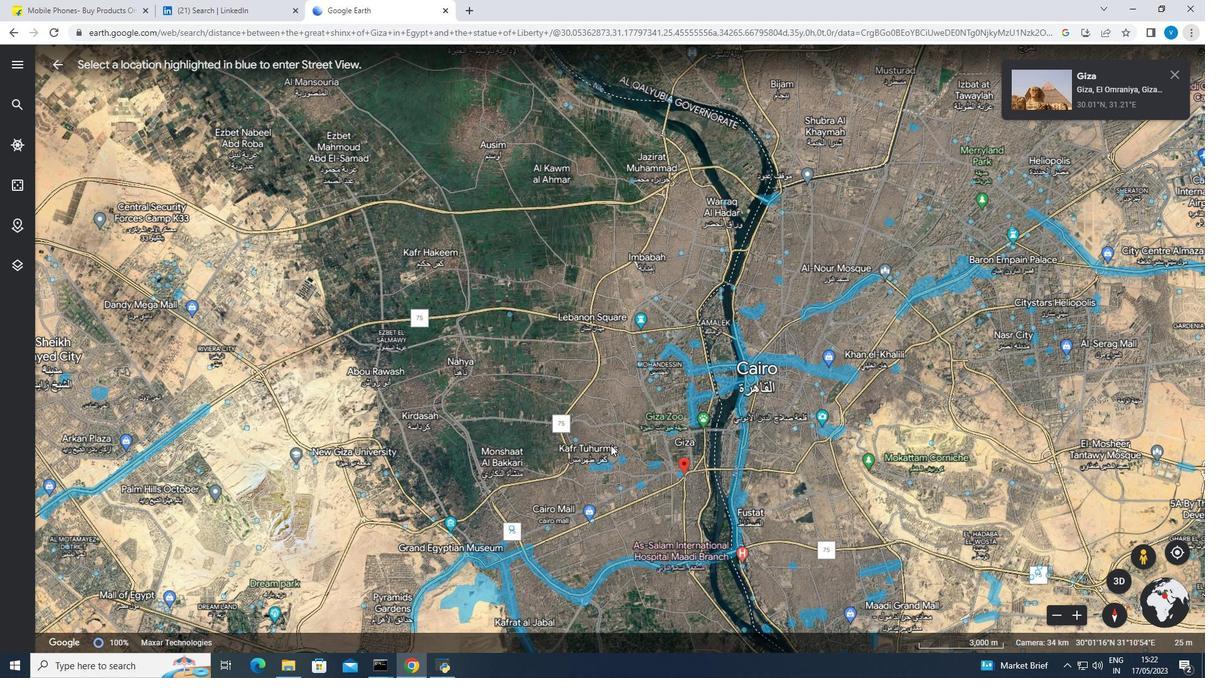 
Action: Mouse pressed left at (609, 440)
Screenshot: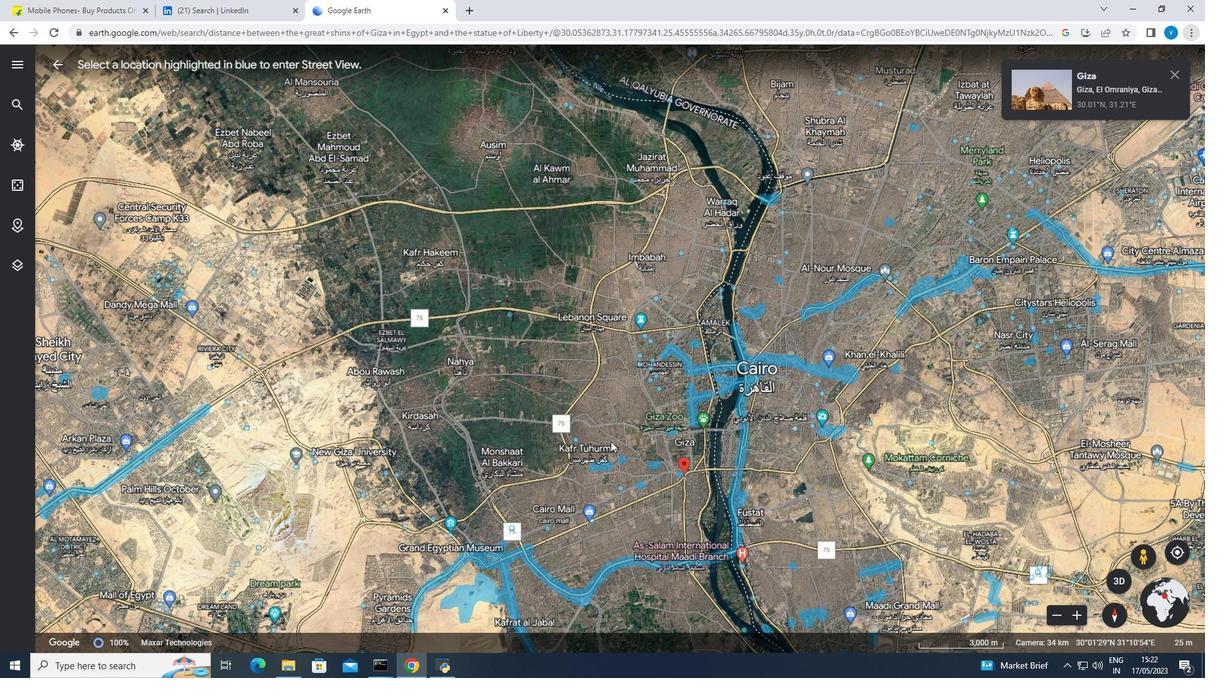 
Action: Mouse moved to (630, 457)
Screenshot: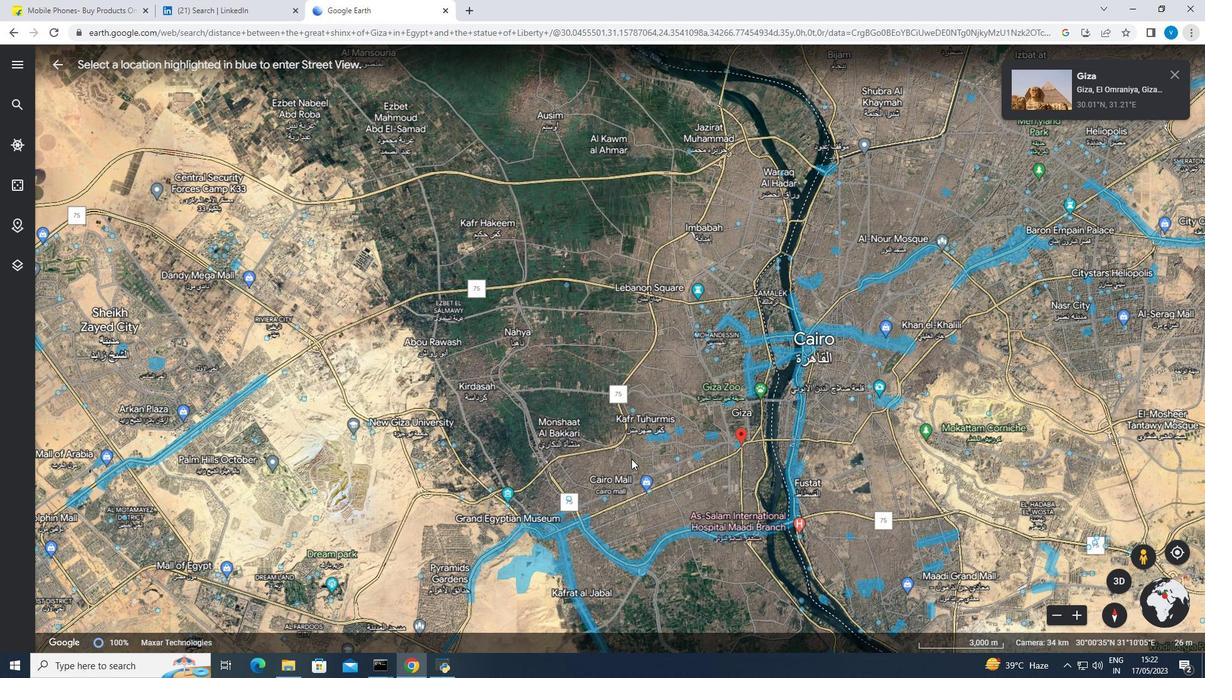 
Action: Mouse pressed left at (630, 457)
Screenshot: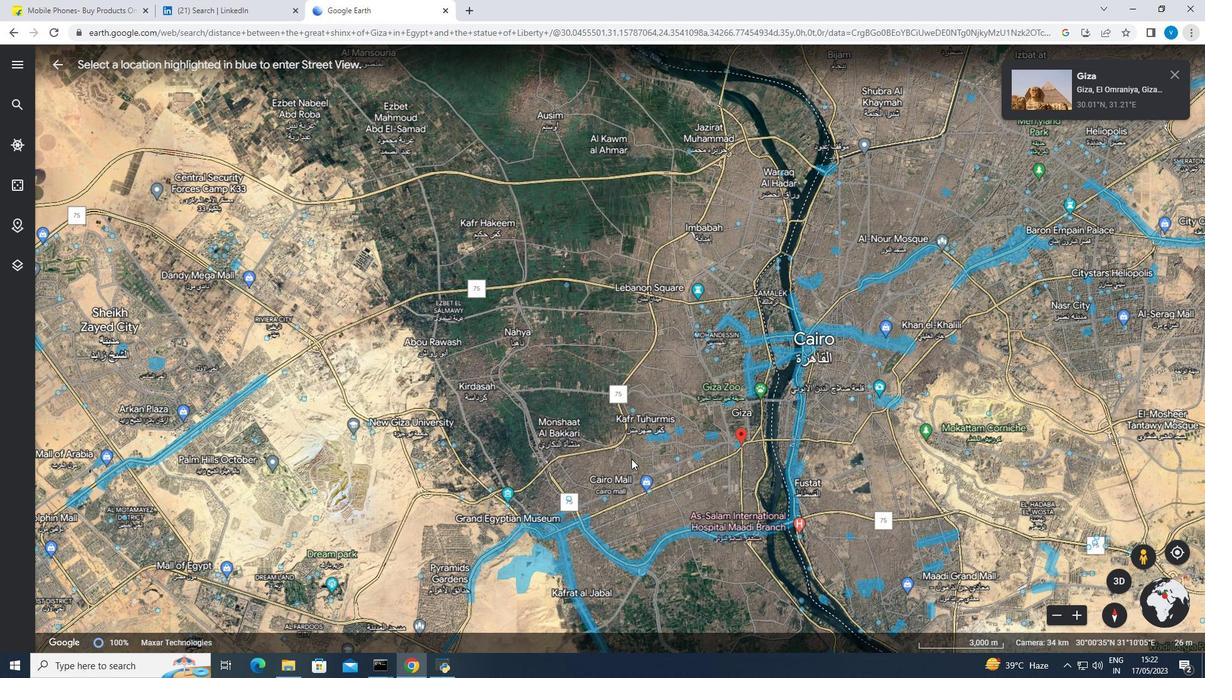 
Action: Mouse moved to (627, 488)
Screenshot: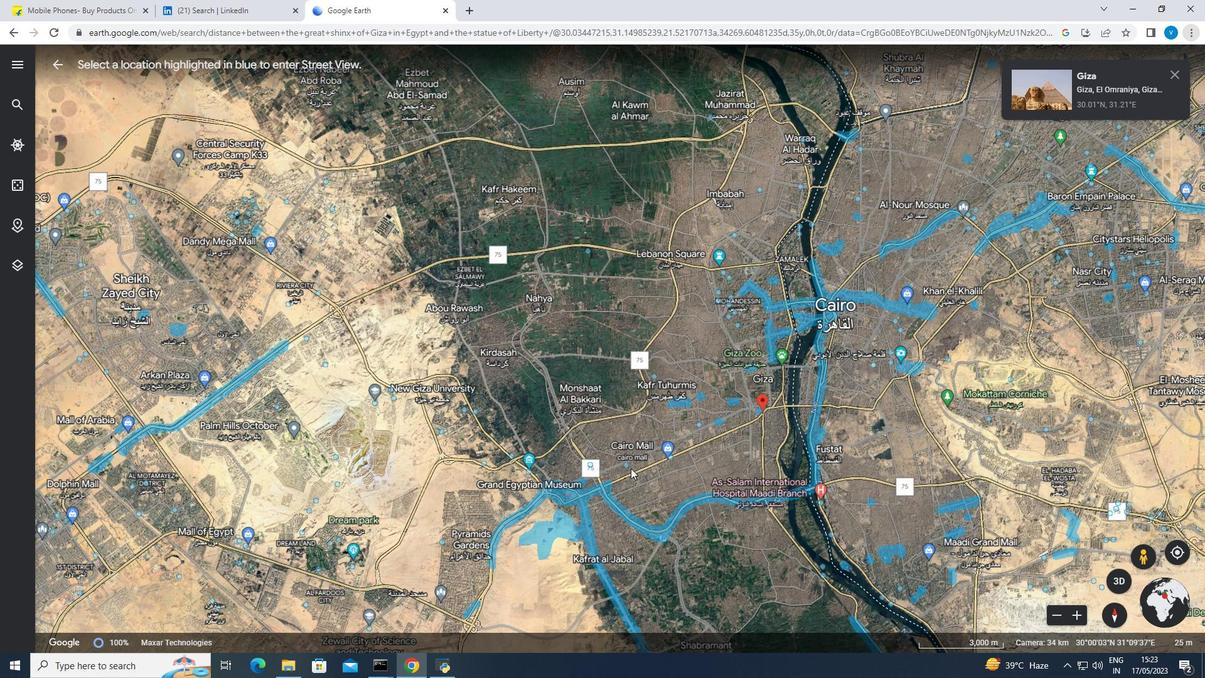 
Action: Mouse pressed left at (627, 488)
Screenshot: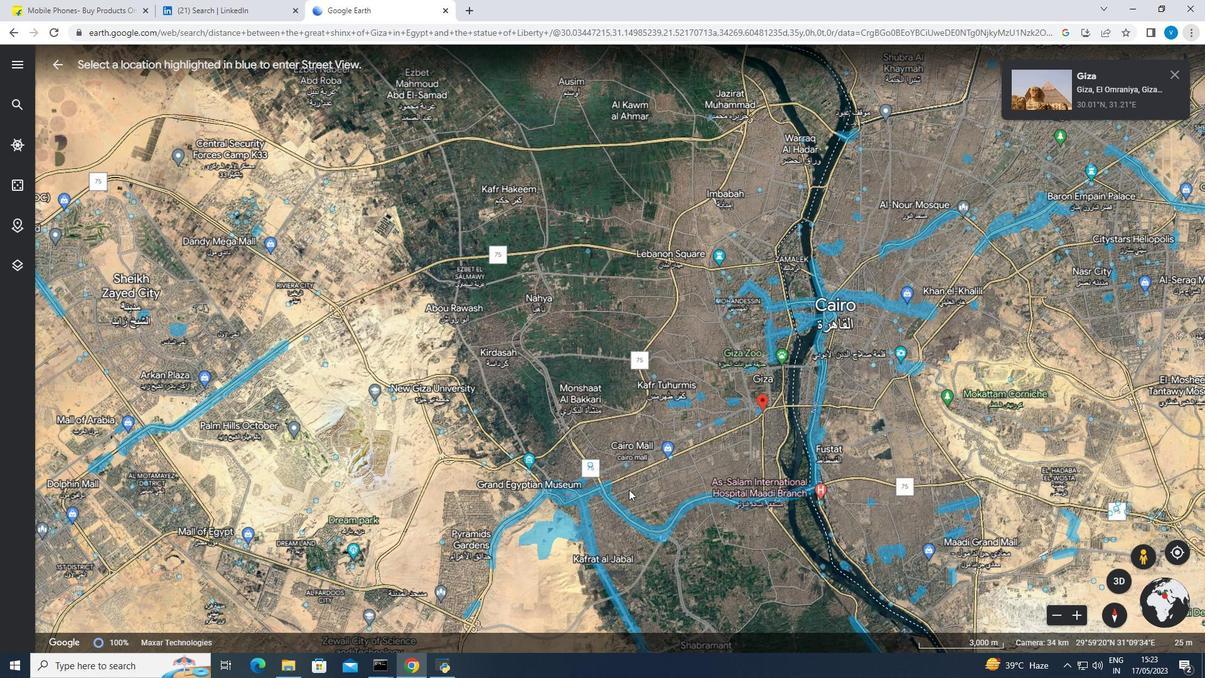 
Action: Mouse moved to (501, 487)
Screenshot: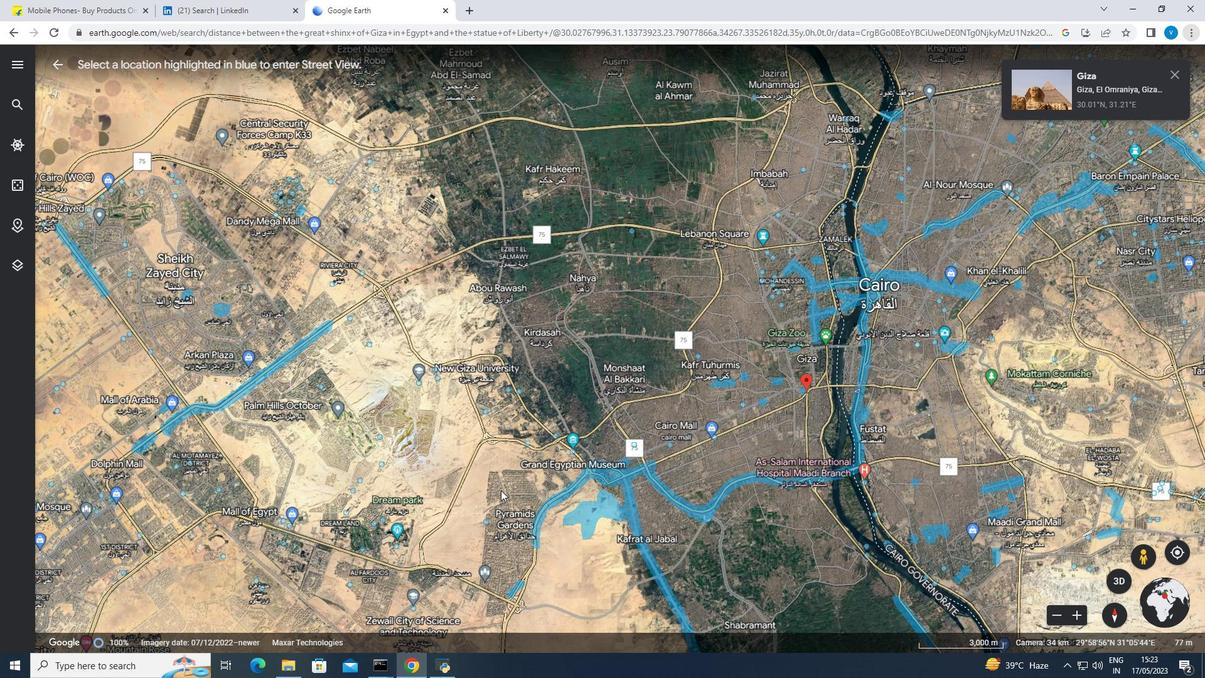 
Action: Mouse pressed left at (501, 487)
Screenshot: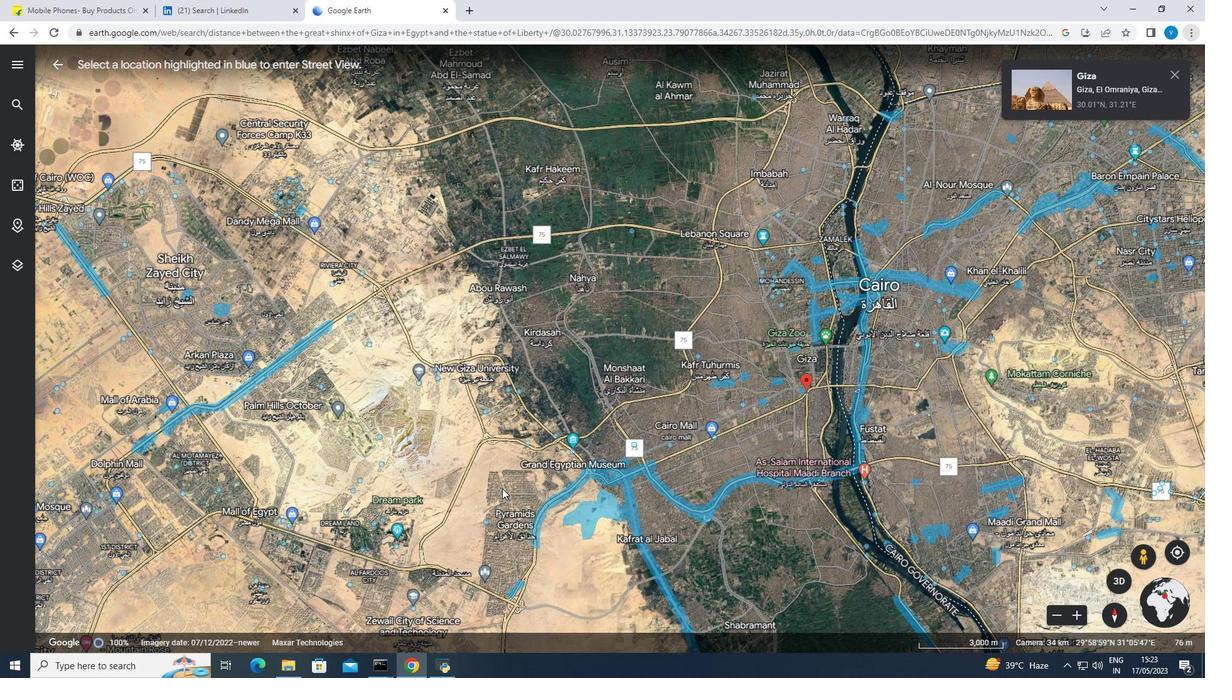 
Action: Mouse moved to (580, 455)
Screenshot: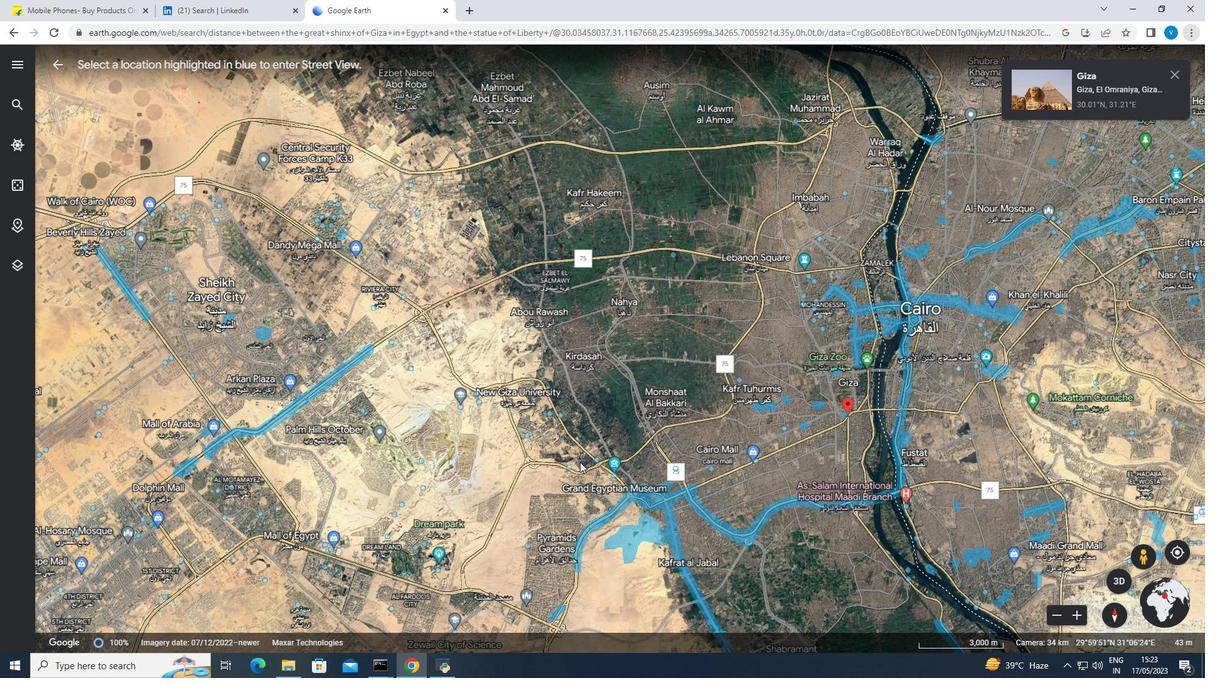 
Action: Mouse pressed left at (580, 455)
Screenshot: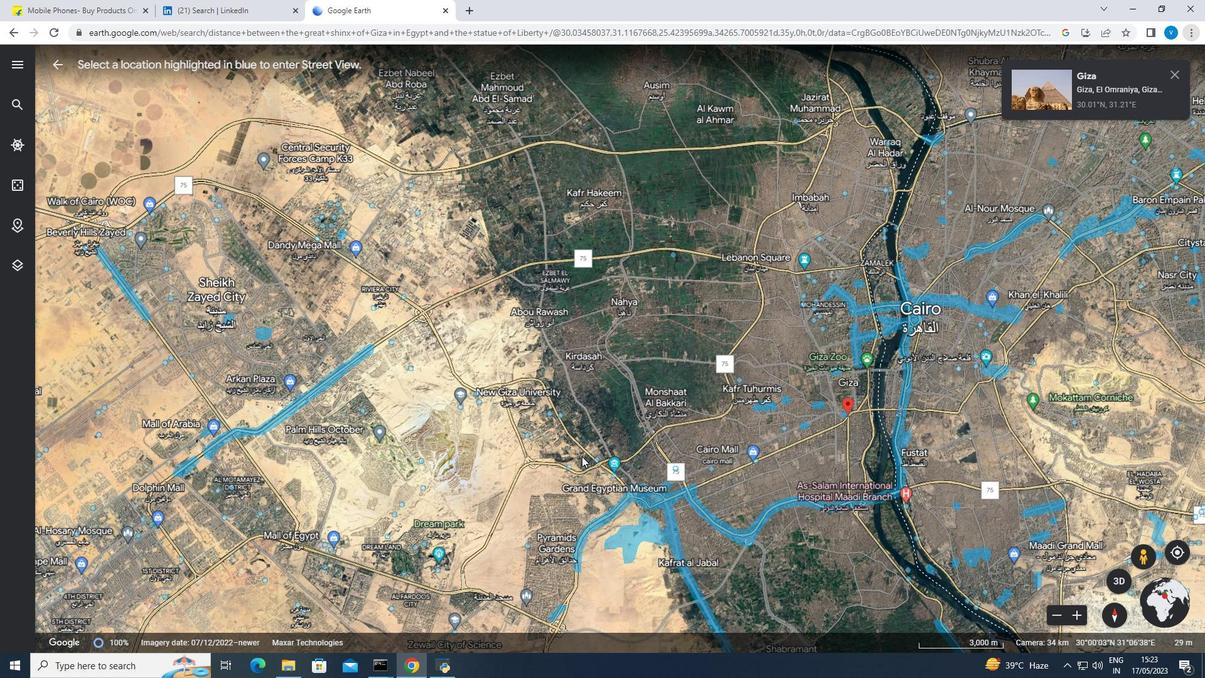 
Action: Mouse moved to (592, 427)
Screenshot: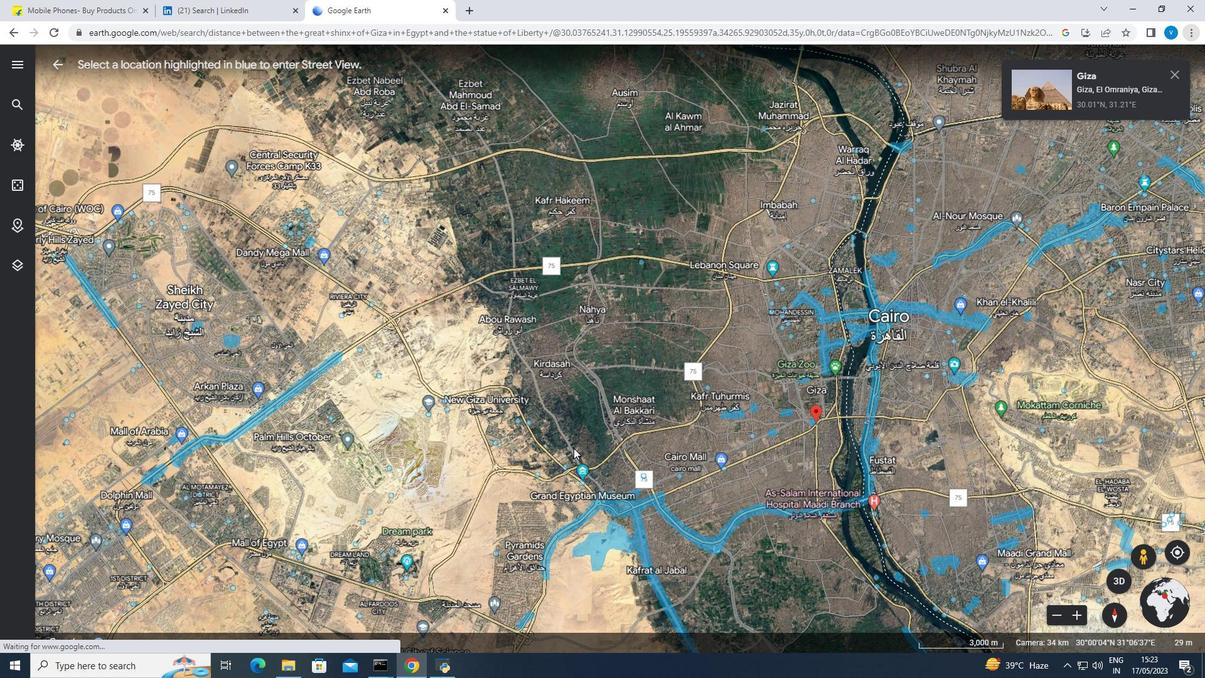 
Action: Mouse pressed left at (592, 427)
Screenshot: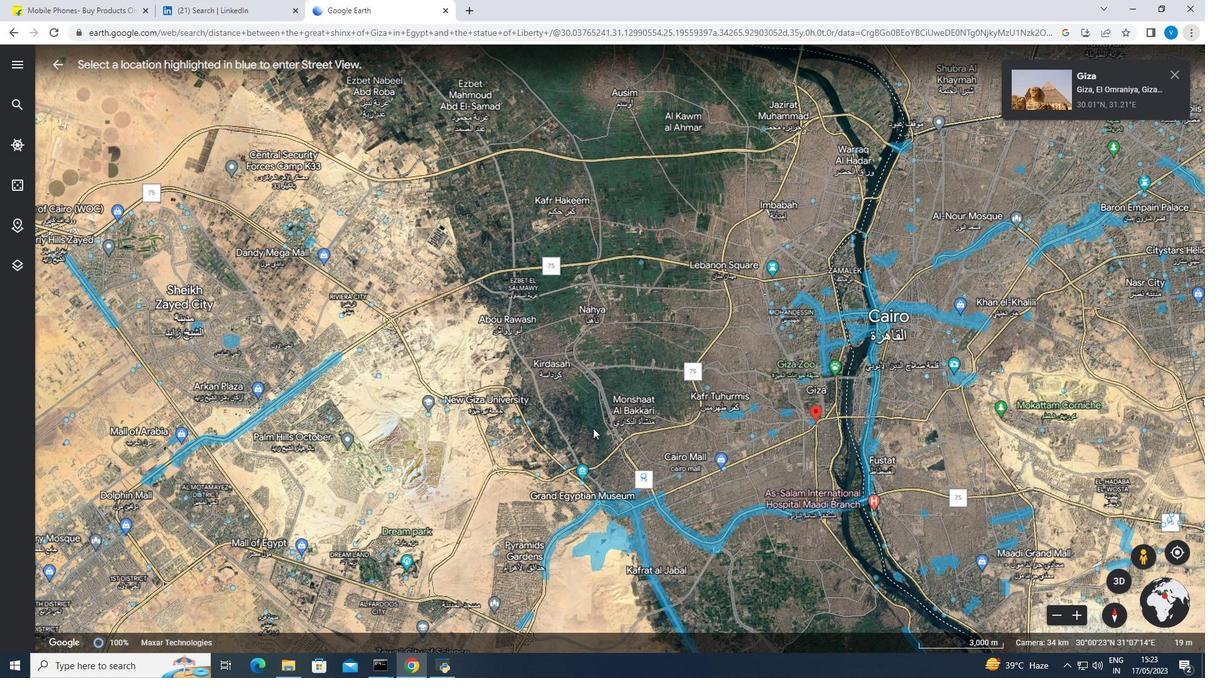 
Action: Mouse moved to (535, 423)
Screenshot: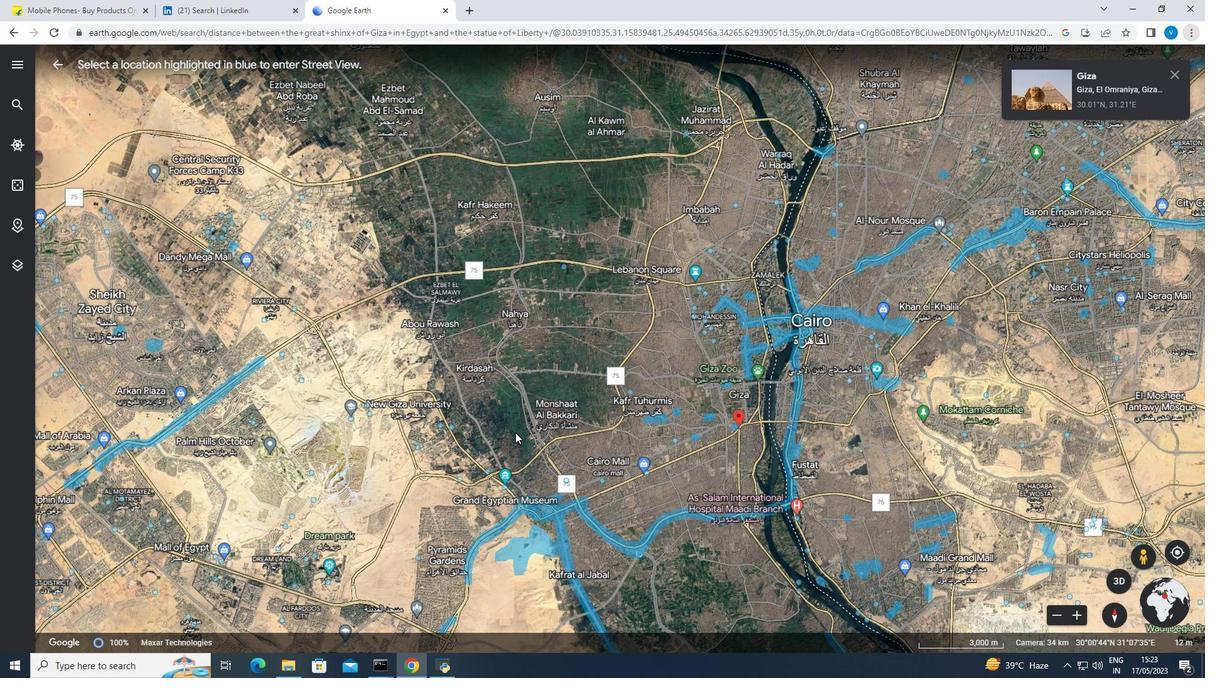 
Action: Mouse scrolled (535, 423) with delta (0, 0)
Screenshot: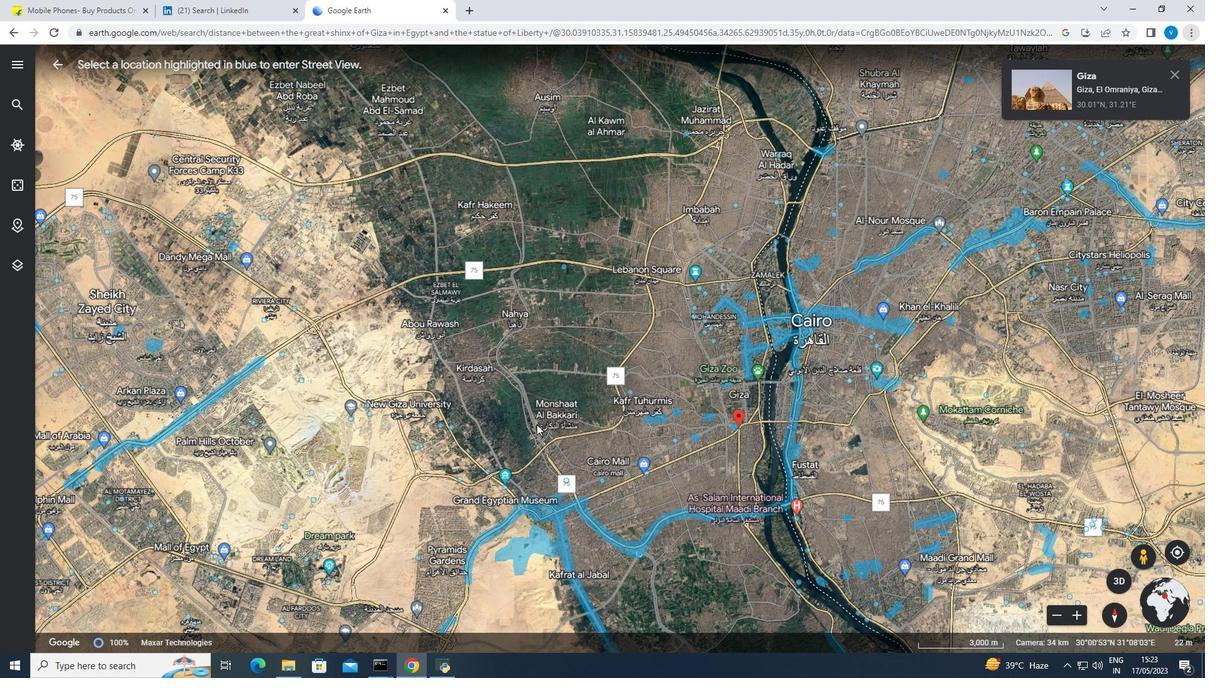 
Action: Mouse moved to (1048, 607)
Screenshot: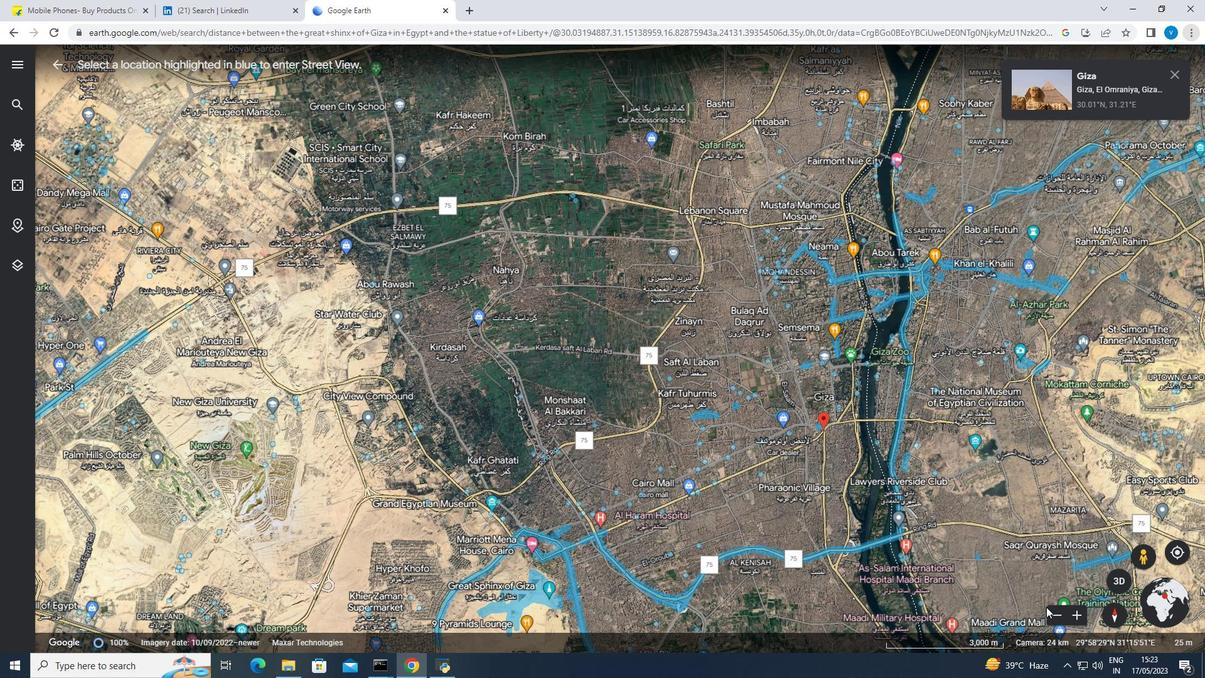 
Action: Mouse pressed left at (1048, 607)
Screenshot: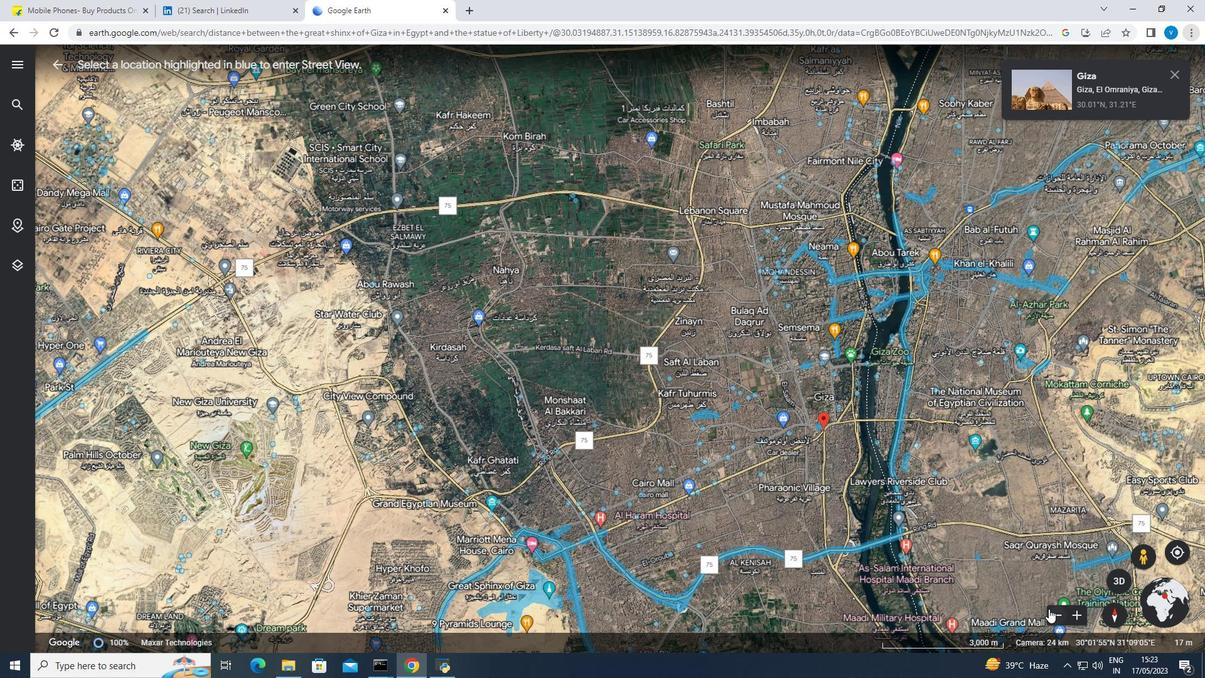
Action: Mouse moved to (1073, 612)
Screenshot: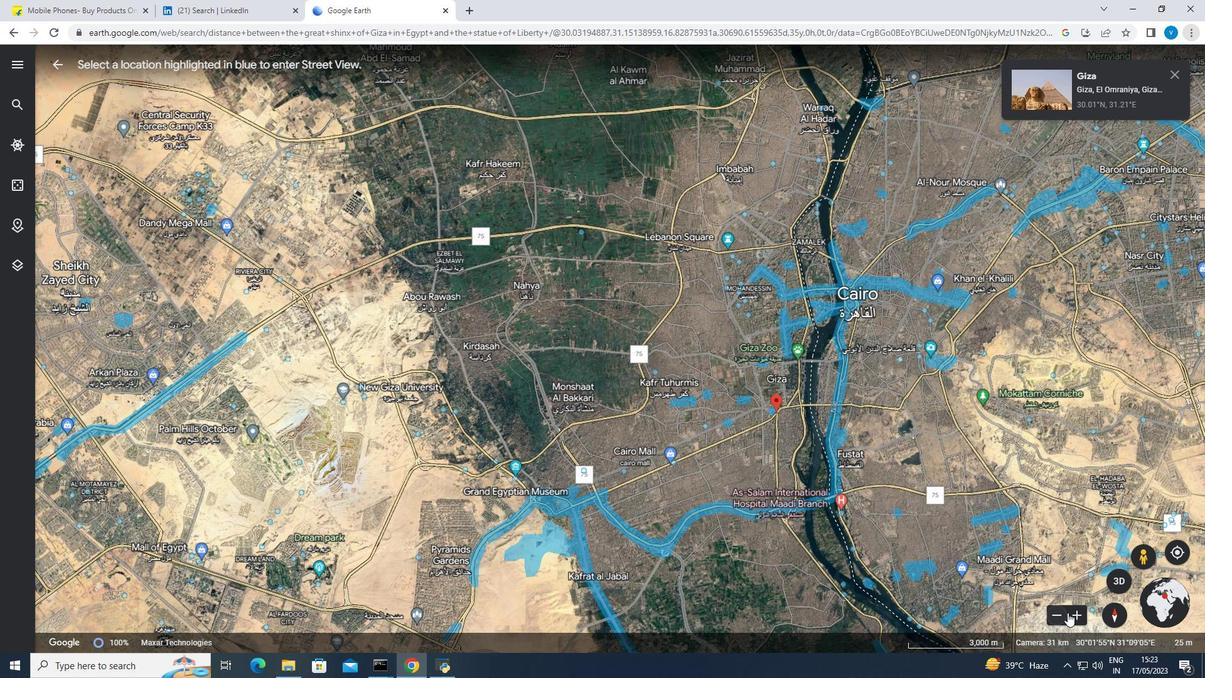 
Action: Mouse pressed left at (1073, 612)
Screenshot: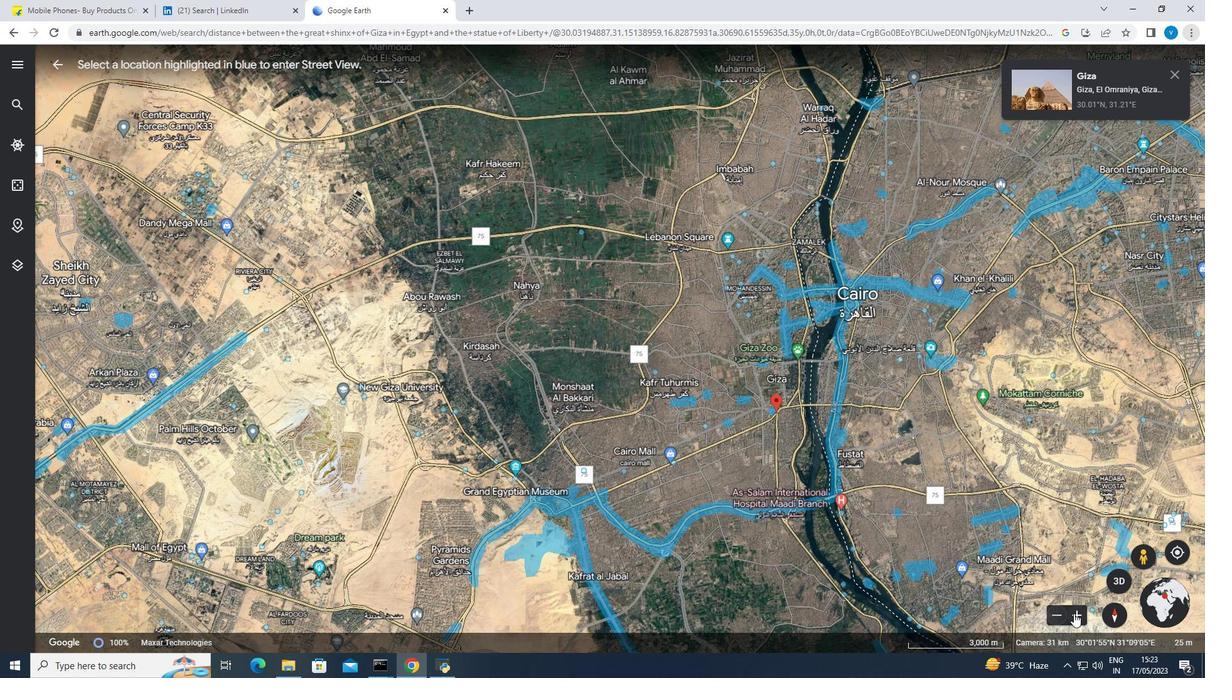 
Action: Mouse moved to (1107, 606)
Screenshot: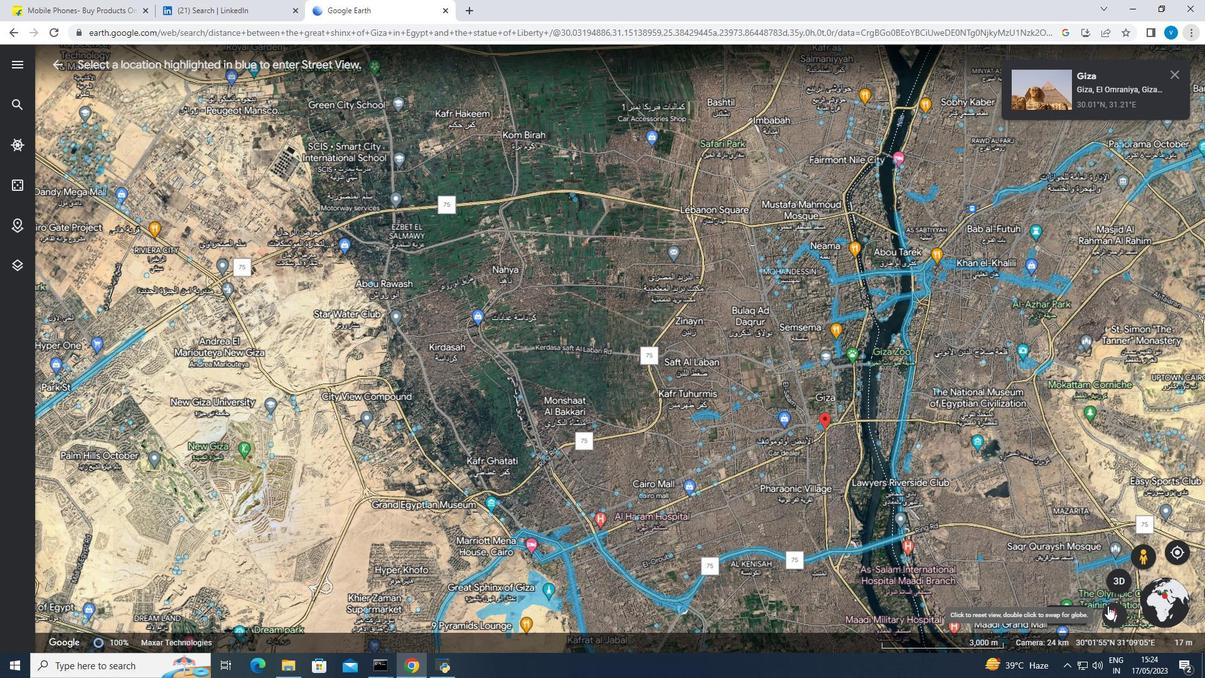 
Action: Mouse pressed left at (1107, 606)
Screenshot: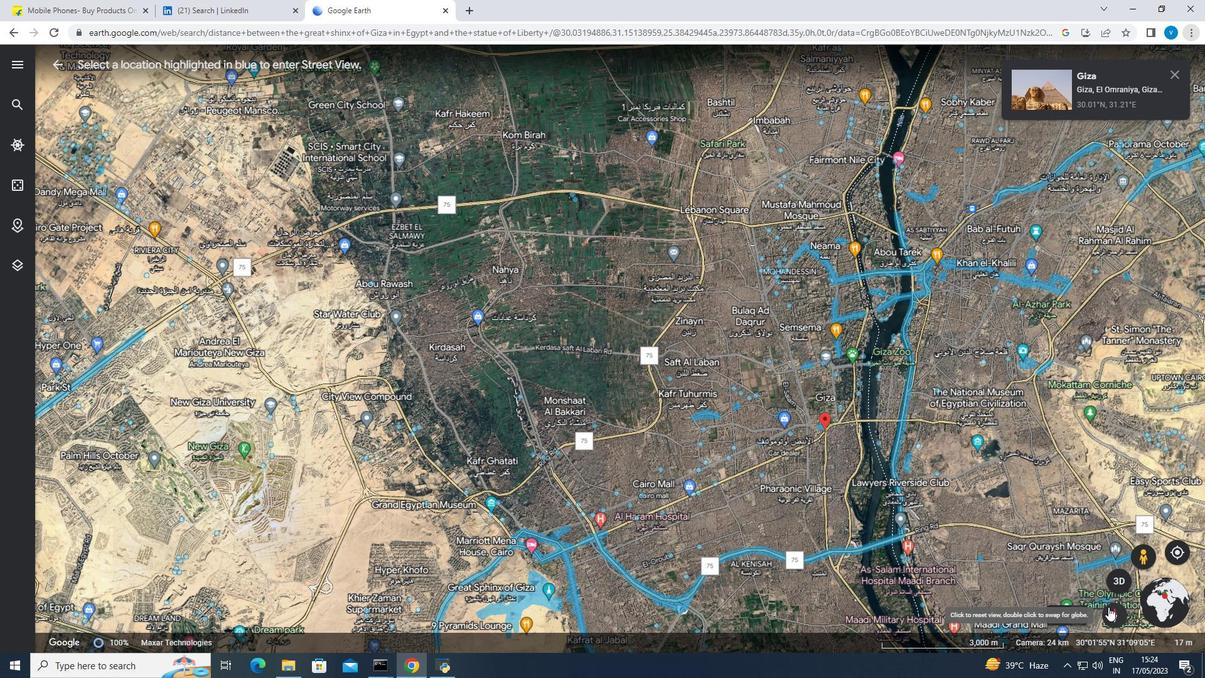 
Action: Mouse moved to (1109, 580)
Screenshot: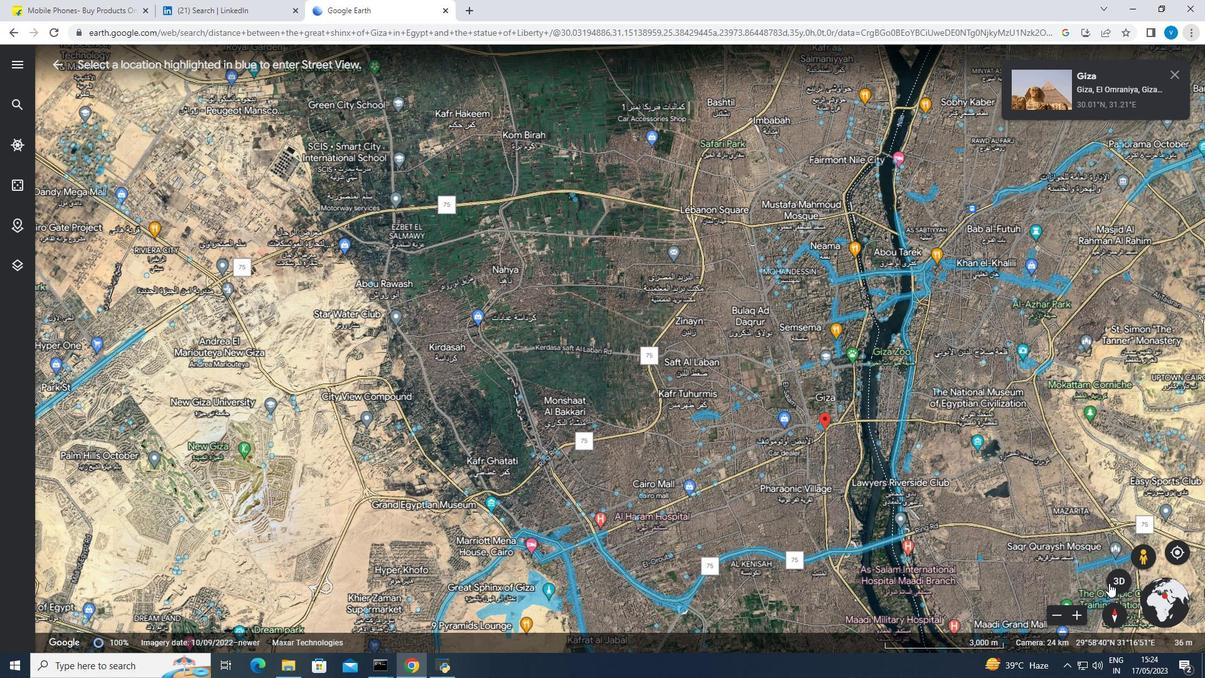 
Action: Mouse pressed left at (1109, 580)
Screenshot: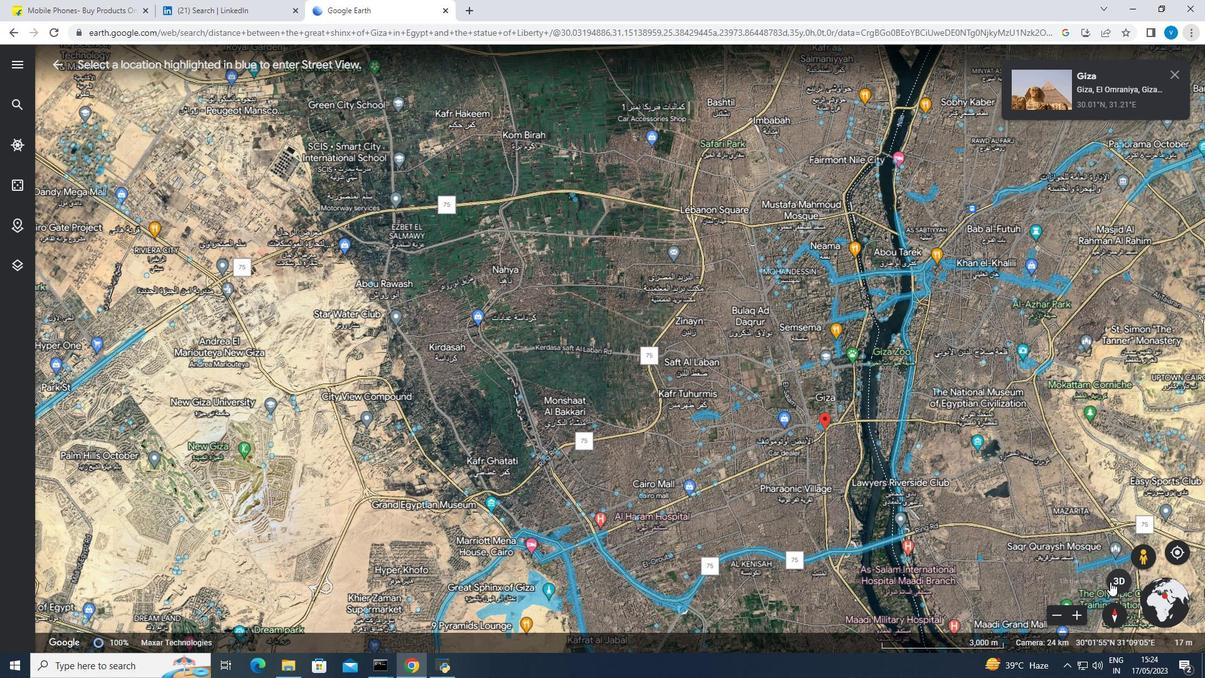 
Action: Mouse moved to (18, 256)
Screenshot: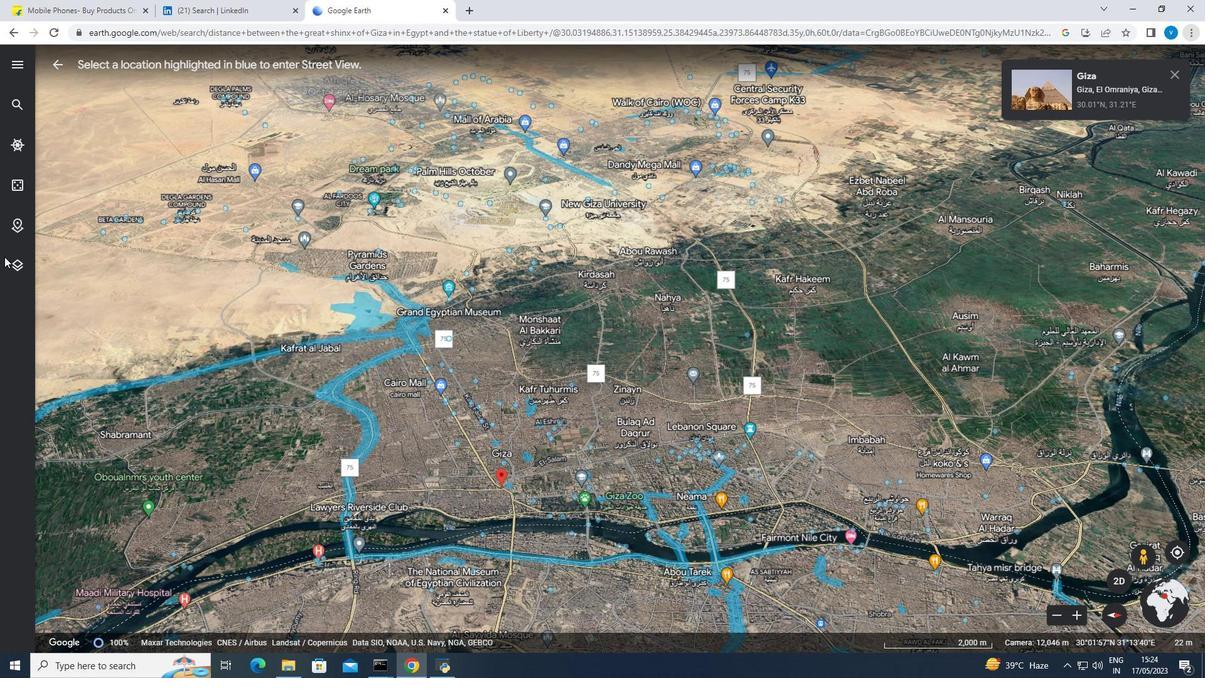 
Action: Mouse pressed left at (18, 256)
Screenshot: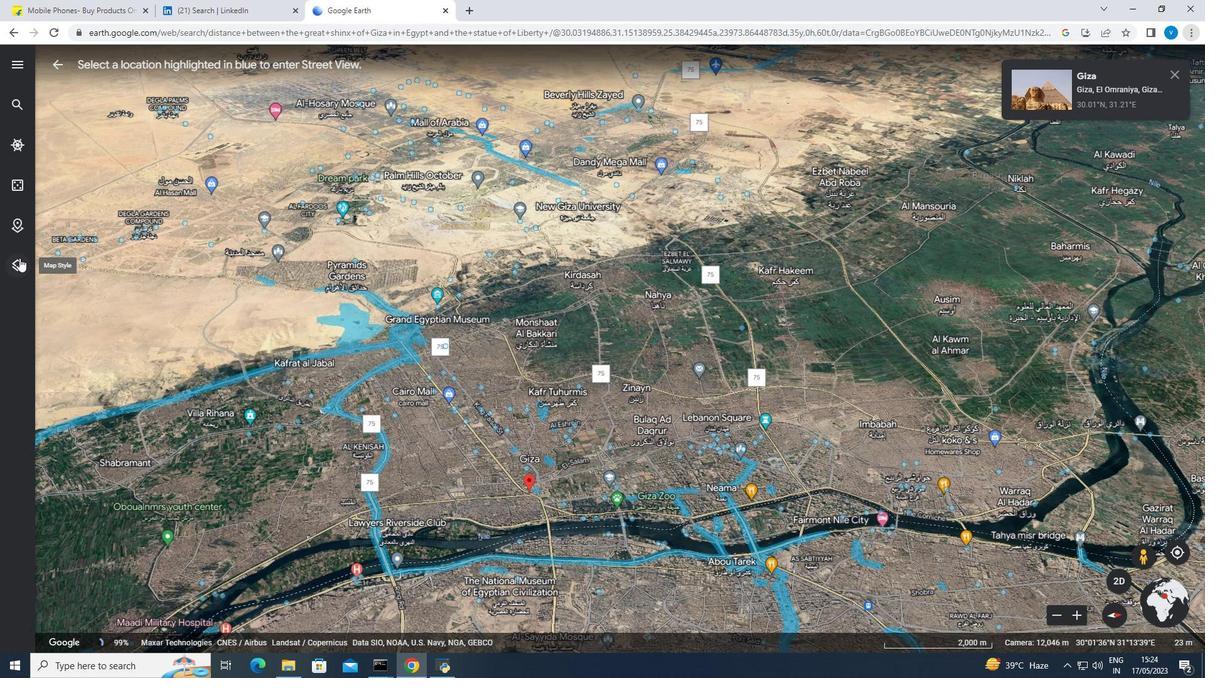 
Action: Mouse moved to (415, 293)
Screenshot: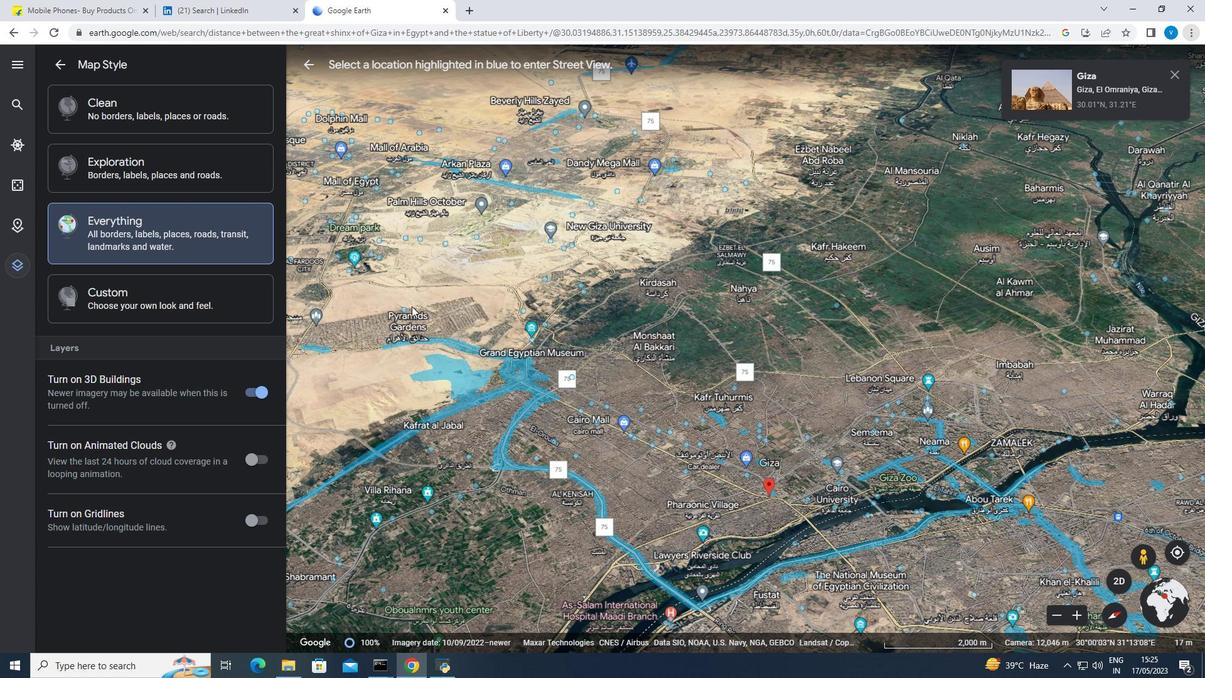 
Action: Mouse pressed left at (415, 293)
Screenshot: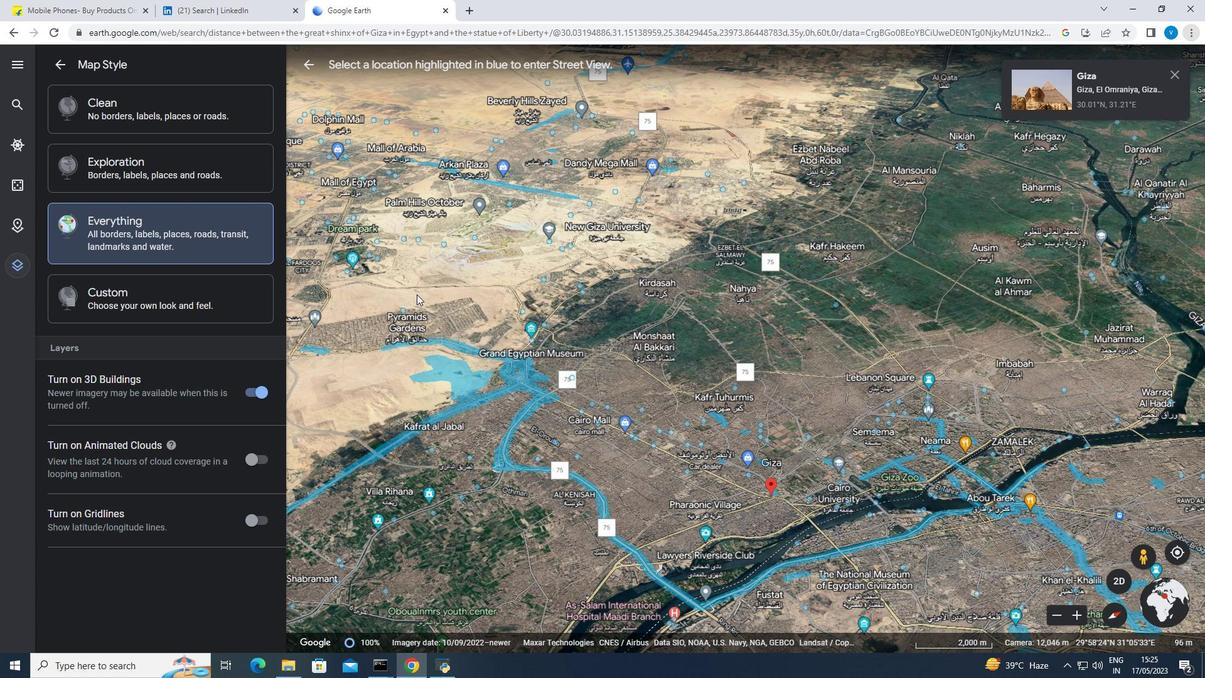 
Action: Mouse moved to (57, 60)
Screenshot: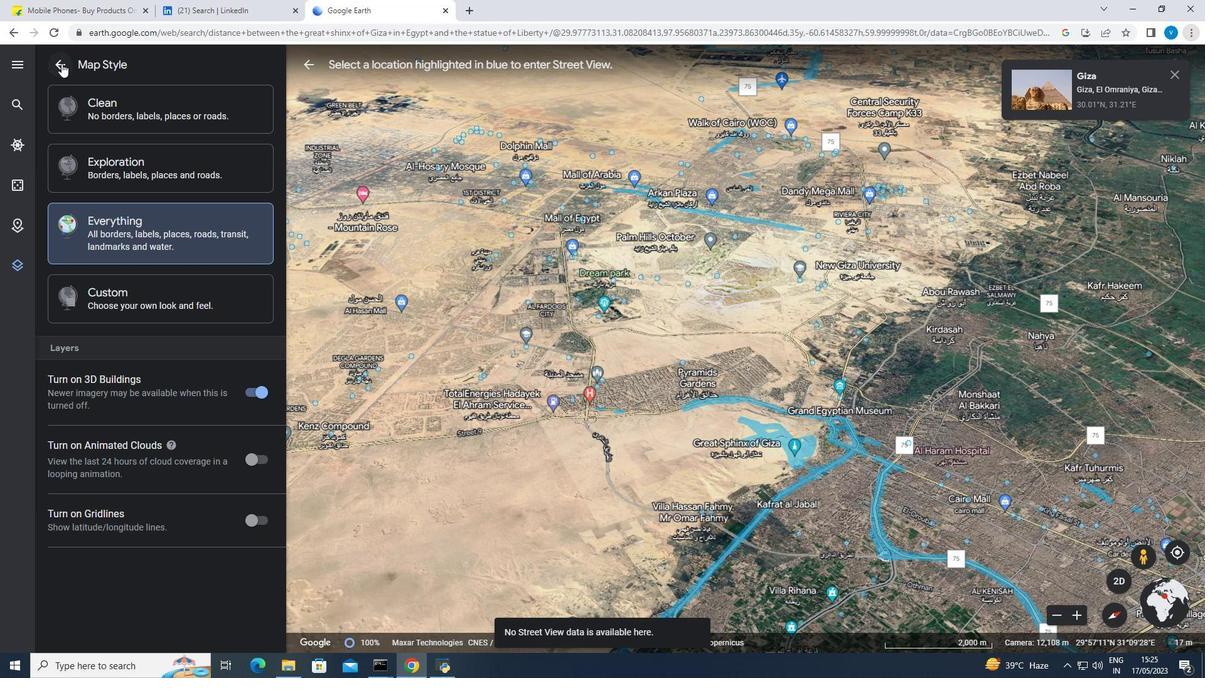 
Action: Mouse pressed left at (57, 60)
Screenshot: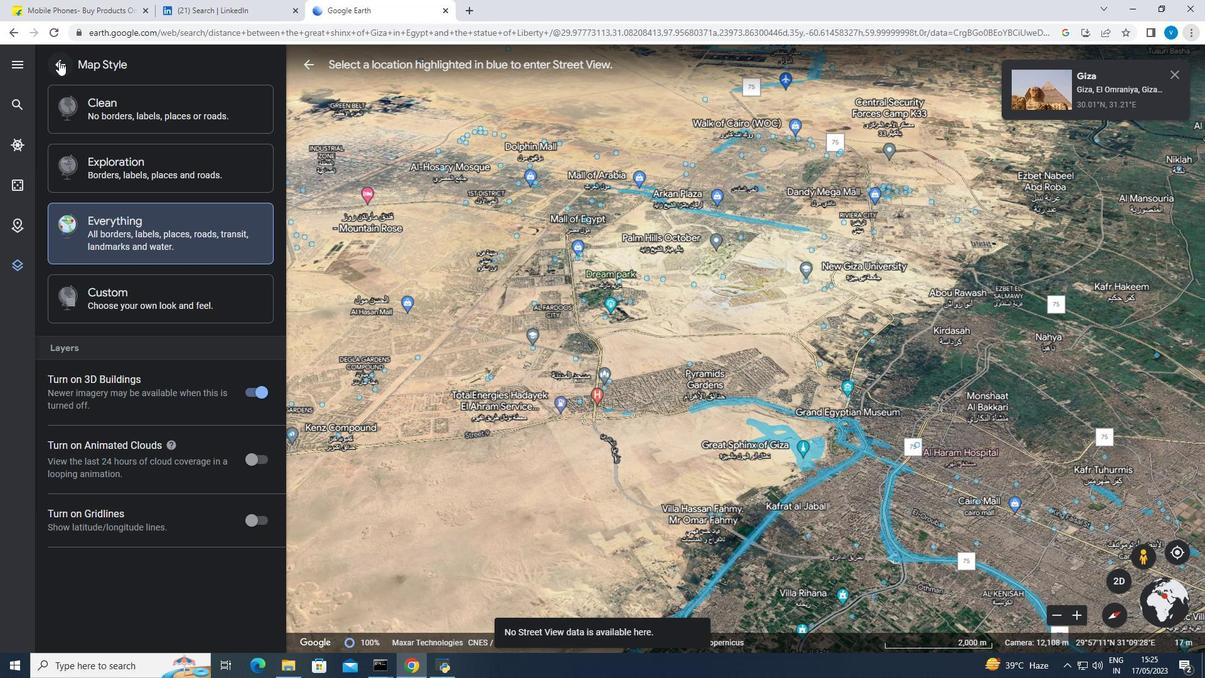 
Action: Mouse moved to (87, 82)
Screenshot: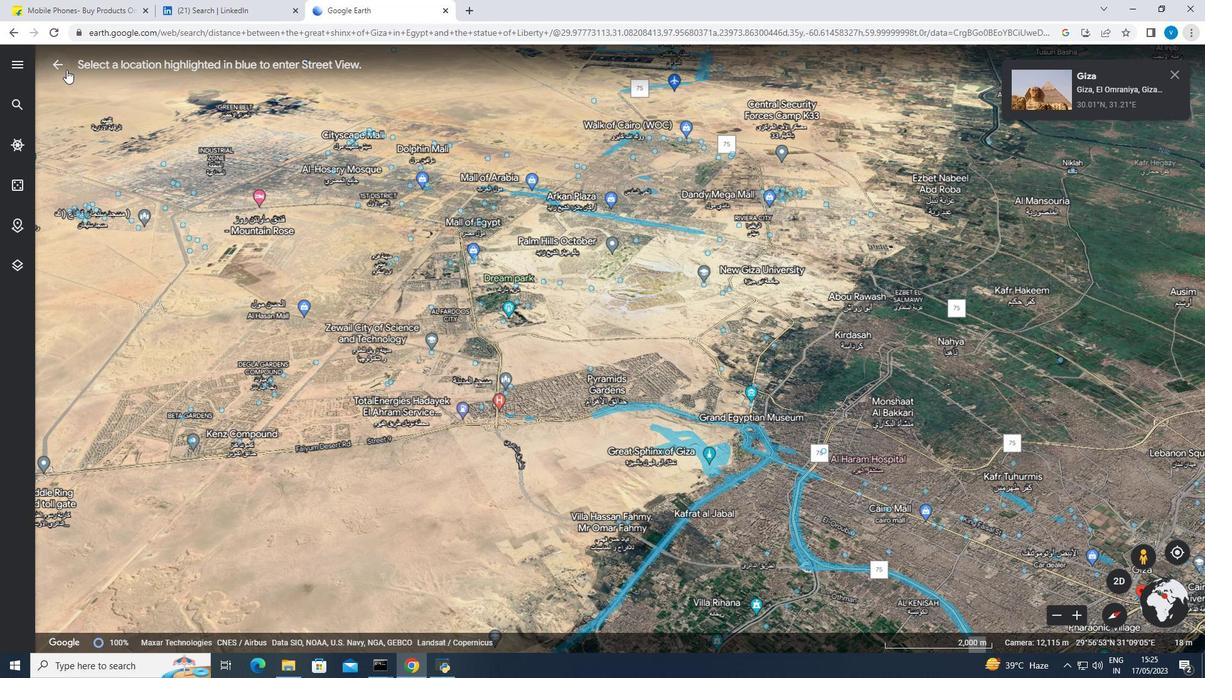 
